 Task: Look for space in Kūmher, India from 5th June, 2023 to 16th June, 2023 for 2 adults in price range Rs.14000 to Rs.18000. Place can be entire place with 1  bedroom having 1 bed and 1 bathroom. Property type can be house, flat, guest house, hotel. Booking option can be shelf check-in. Required host language is English.
Action: Mouse moved to (429, 78)
Screenshot: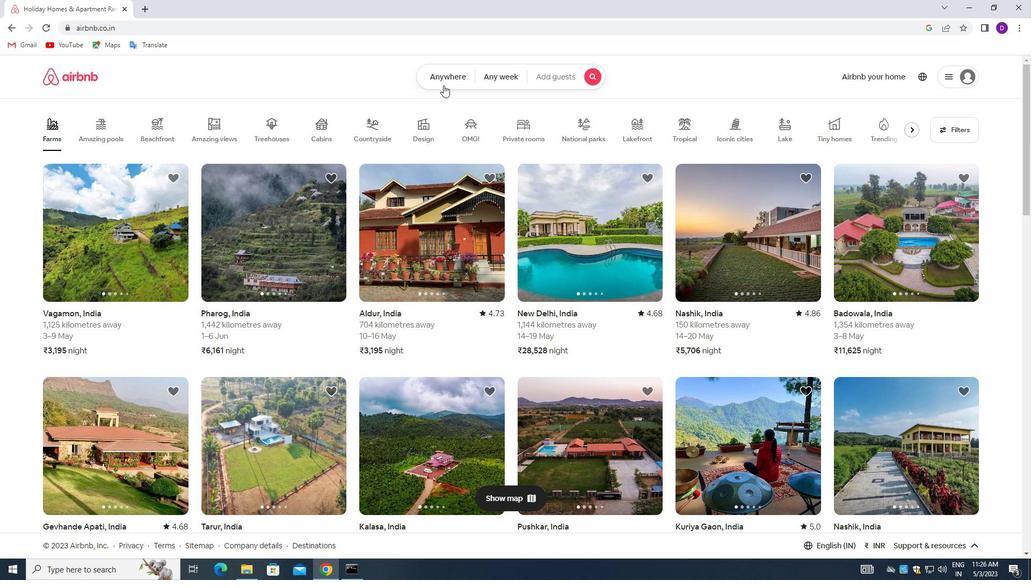 
Action: Mouse pressed left at (429, 78)
Screenshot: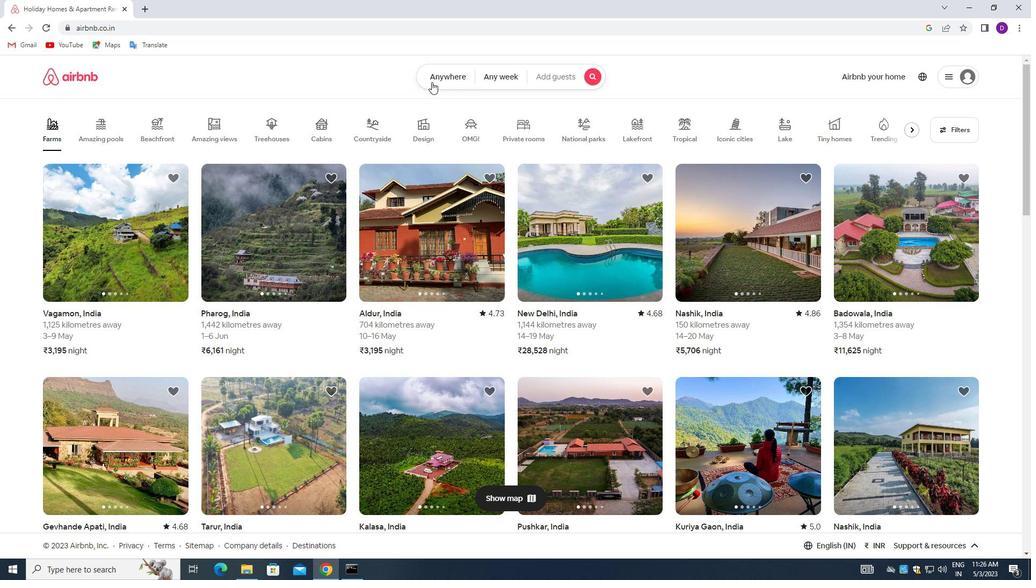 
Action: Mouse moved to (340, 121)
Screenshot: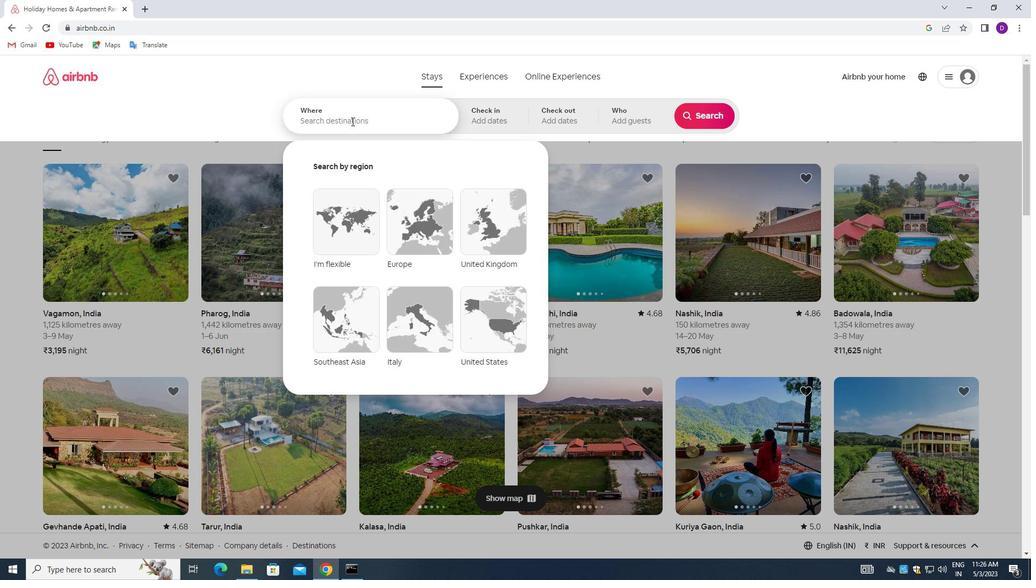 
Action: Mouse pressed left at (340, 121)
Screenshot: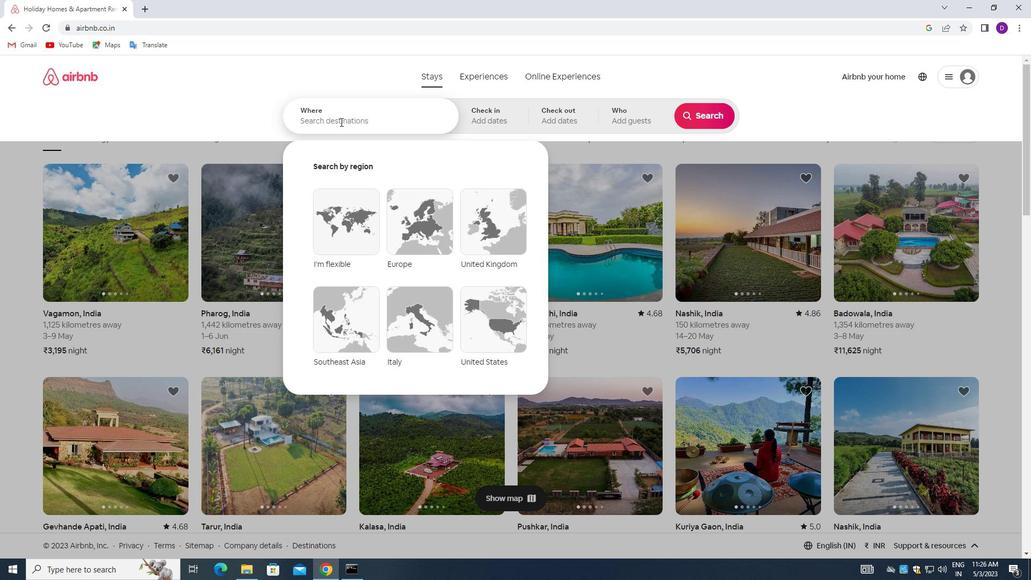
Action: Mouse moved to (263, 110)
Screenshot: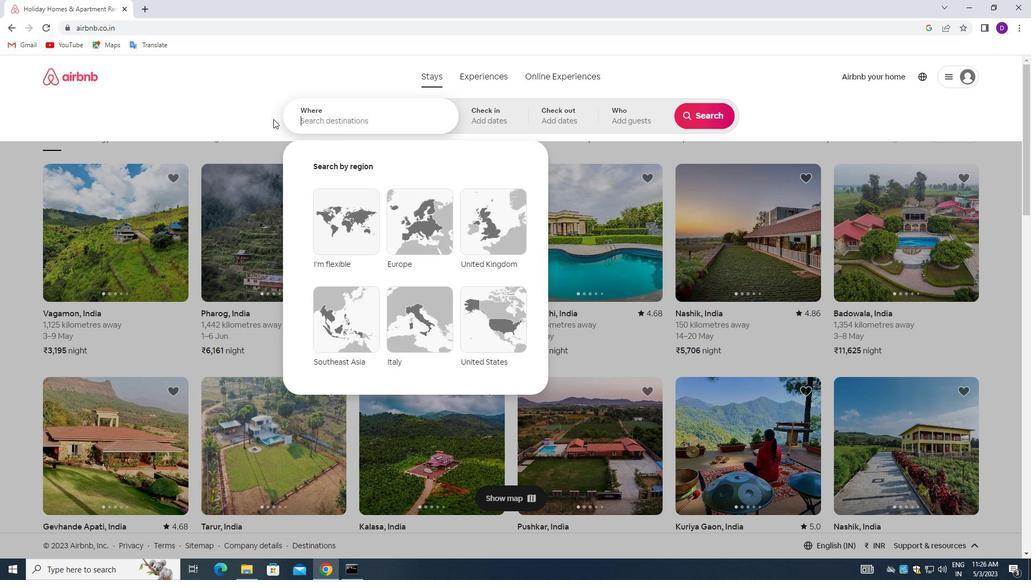 
Action: Key pressed <Key.shift>KUMG<Key.backspace>HER,<Key.space><Key.shift>INDIA<Key.enter>
Screenshot: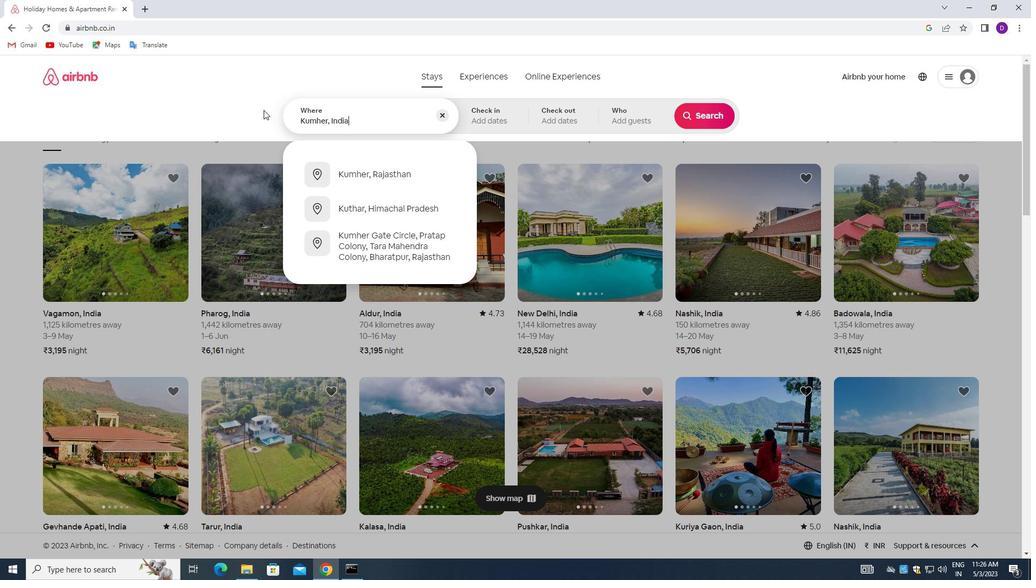 
Action: Mouse moved to (573, 275)
Screenshot: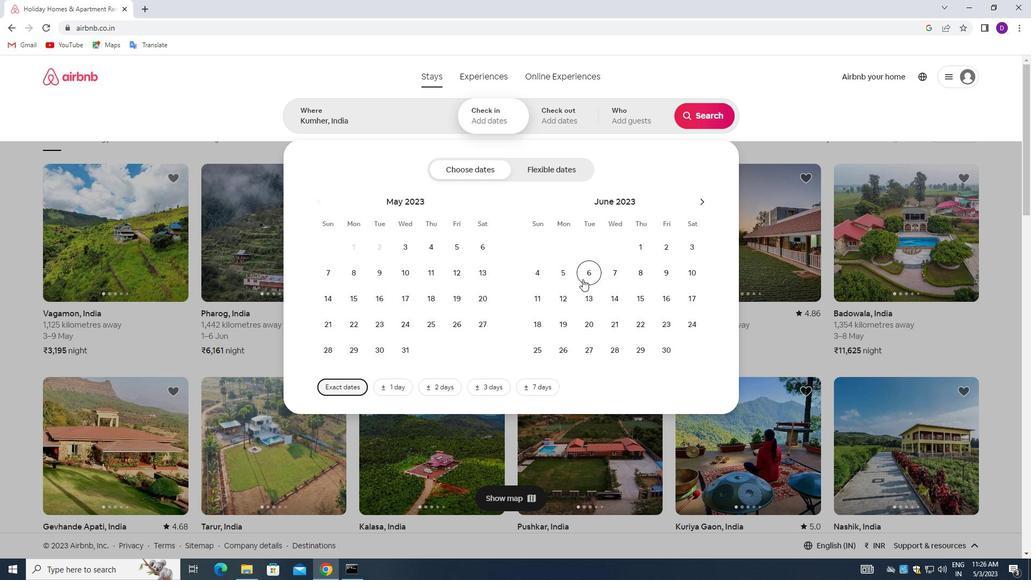 
Action: Mouse pressed left at (573, 275)
Screenshot: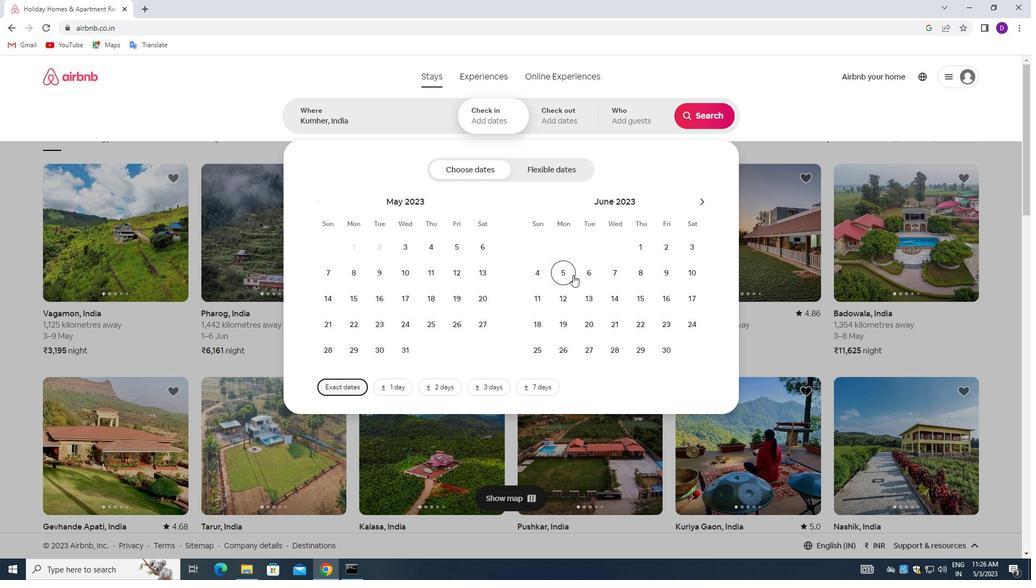 
Action: Mouse moved to (667, 298)
Screenshot: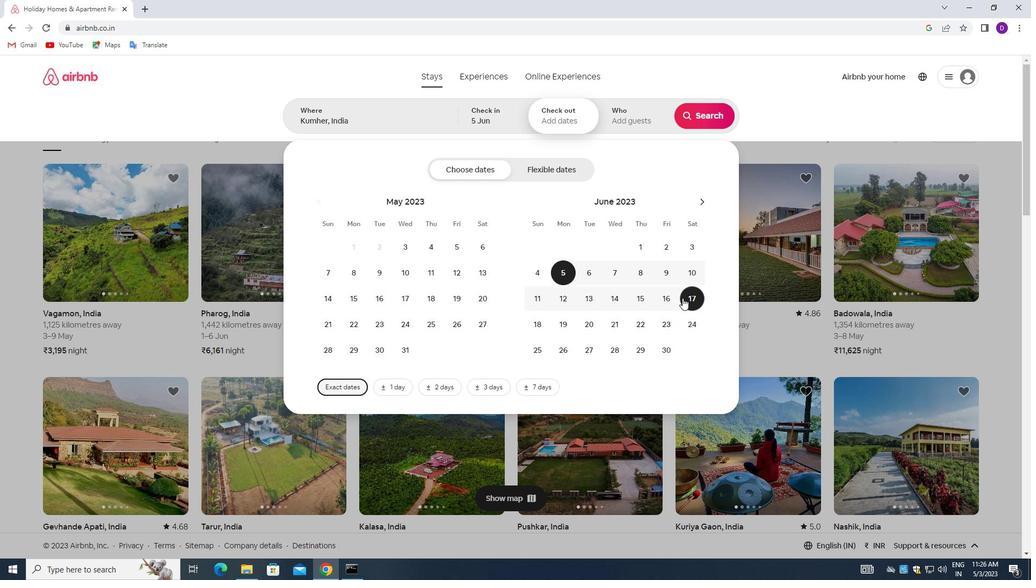 
Action: Mouse pressed left at (667, 298)
Screenshot: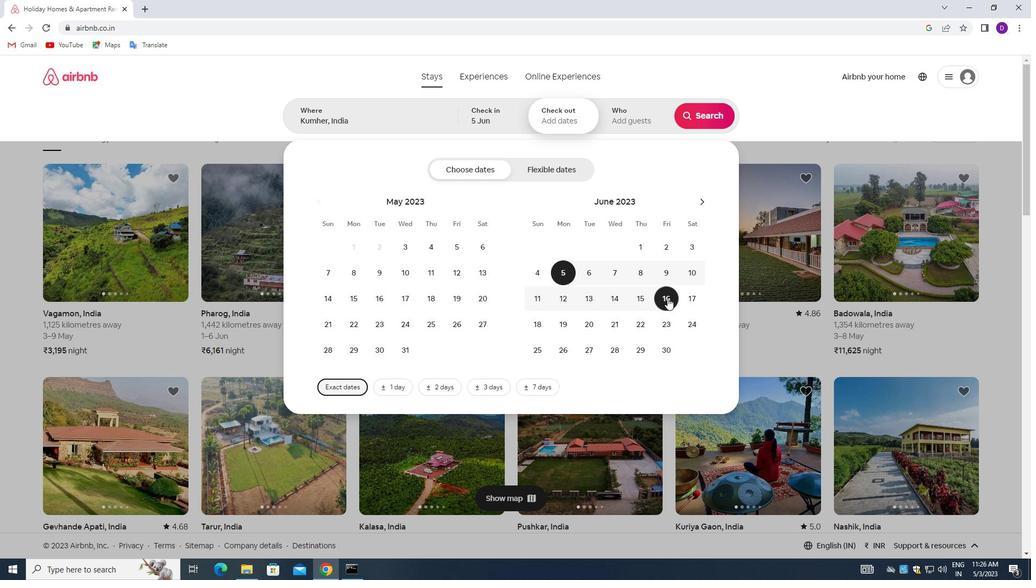 
Action: Mouse moved to (631, 118)
Screenshot: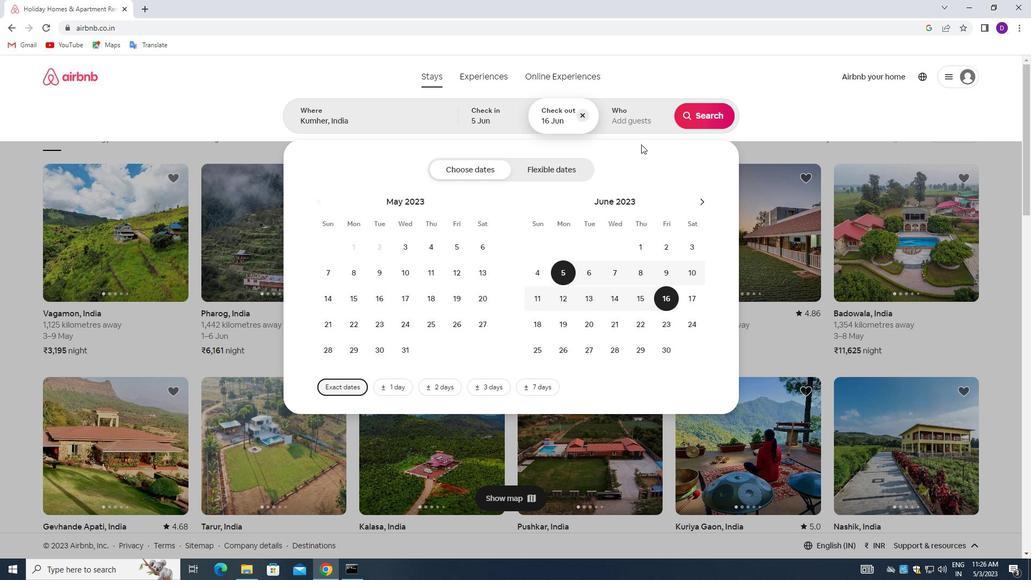 
Action: Mouse pressed left at (631, 118)
Screenshot: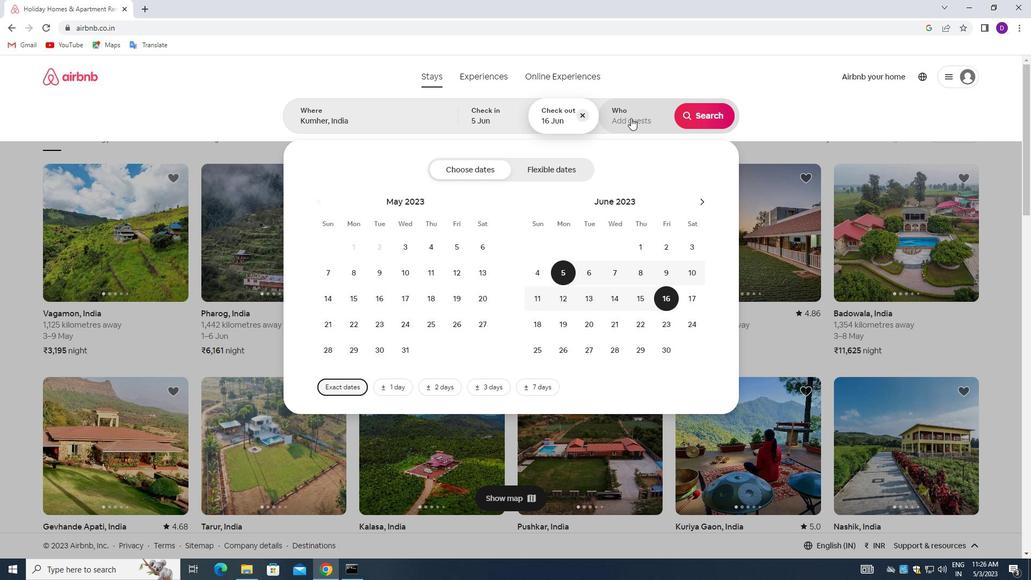 
Action: Mouse moved to (707, 176)
Screenshot: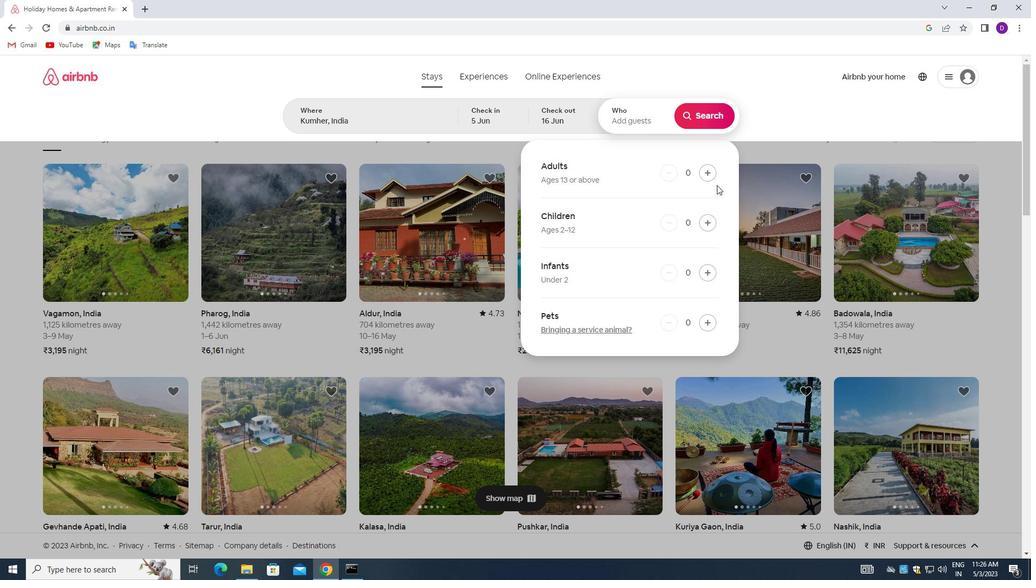 
Action: Mouse pressed left at (707, 176)
Screenshot: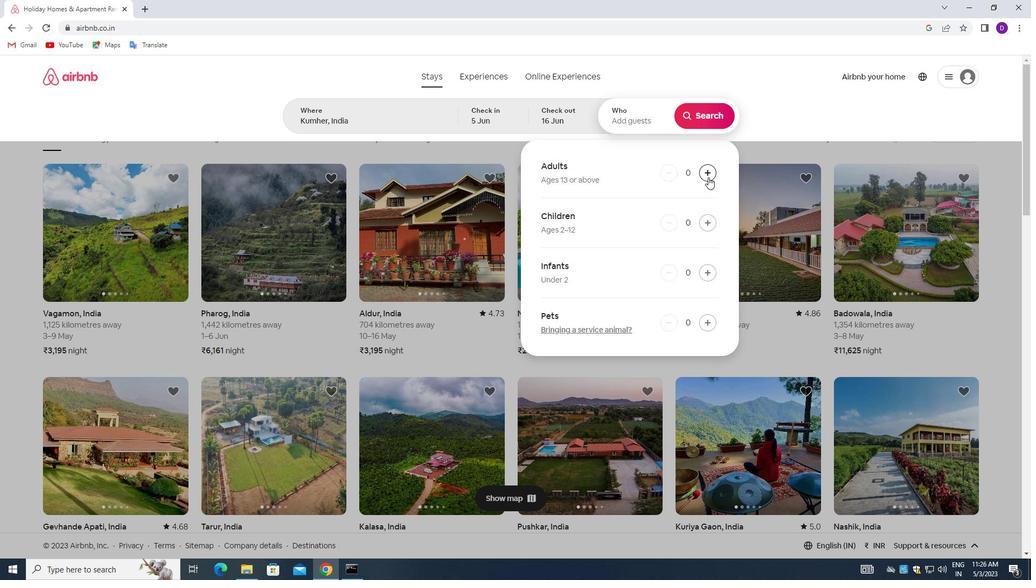 
Action: Mouse pressed left at (707, 176)
Screenshot: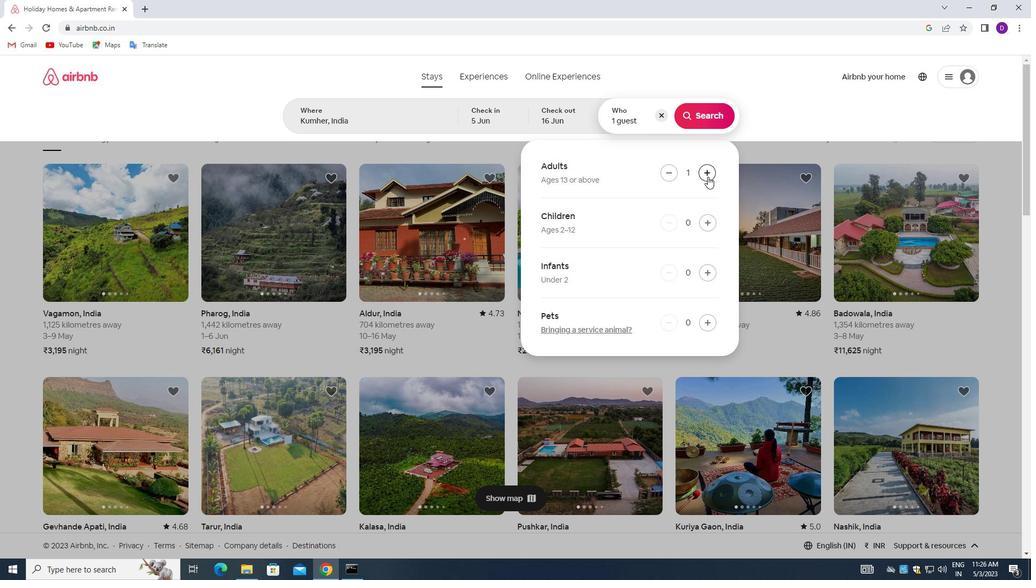 
Action: Mouse moved to (706, 114)
Screenshot: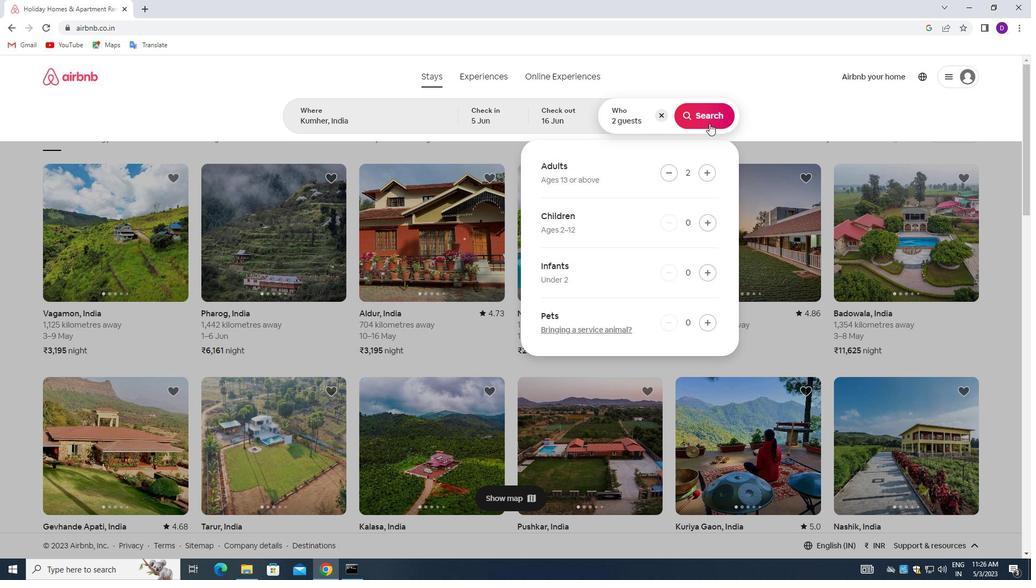 
Action: Mouse pressed left at (706, 114)
Screenshot: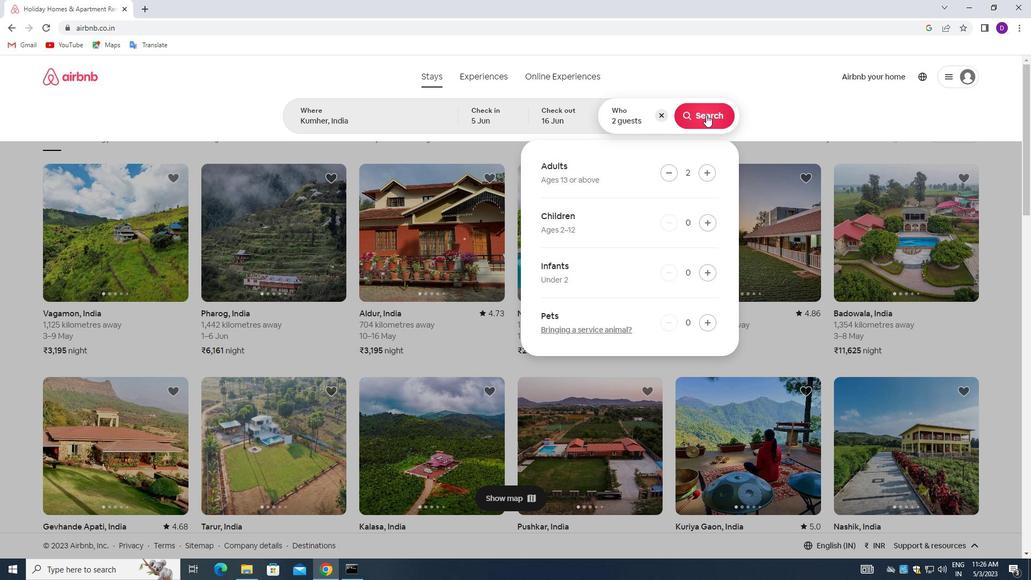 
Action: Mouse moved to (977, 119)
Screenshot: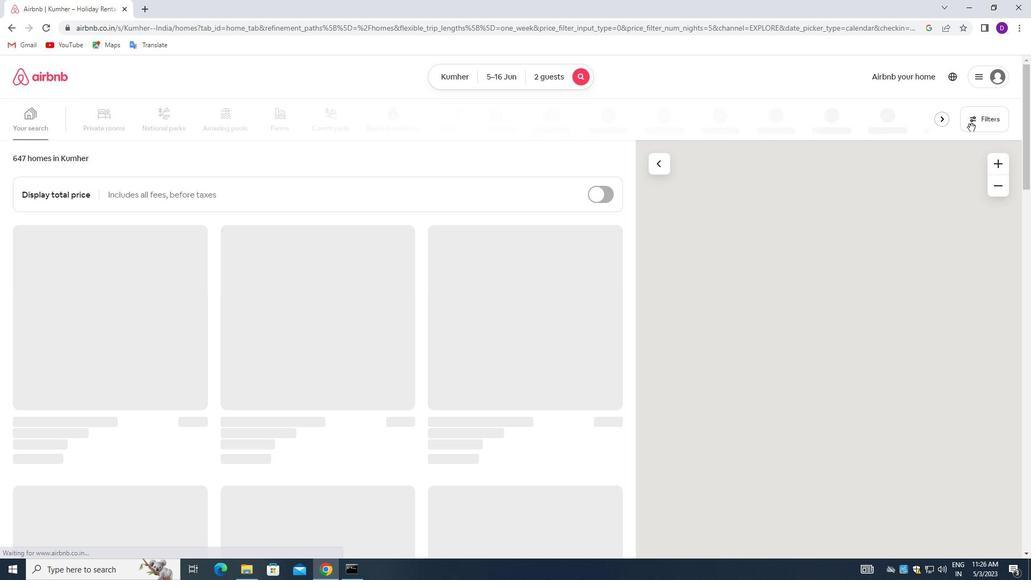 
Action: Mouse pressed left at (977, 119)
Screenshot: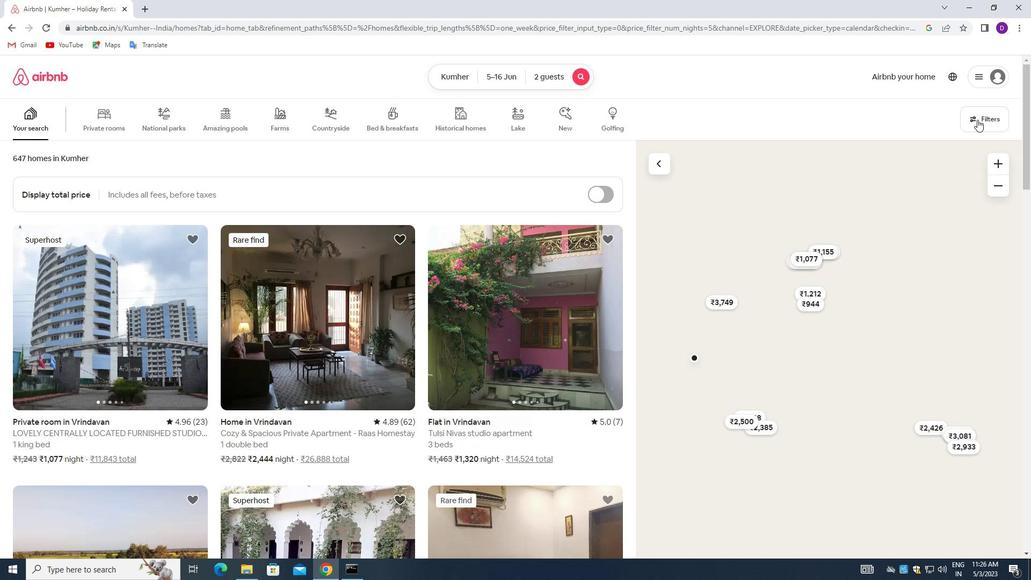 
Action: Mouse moved to (374, 256)
Screenshot: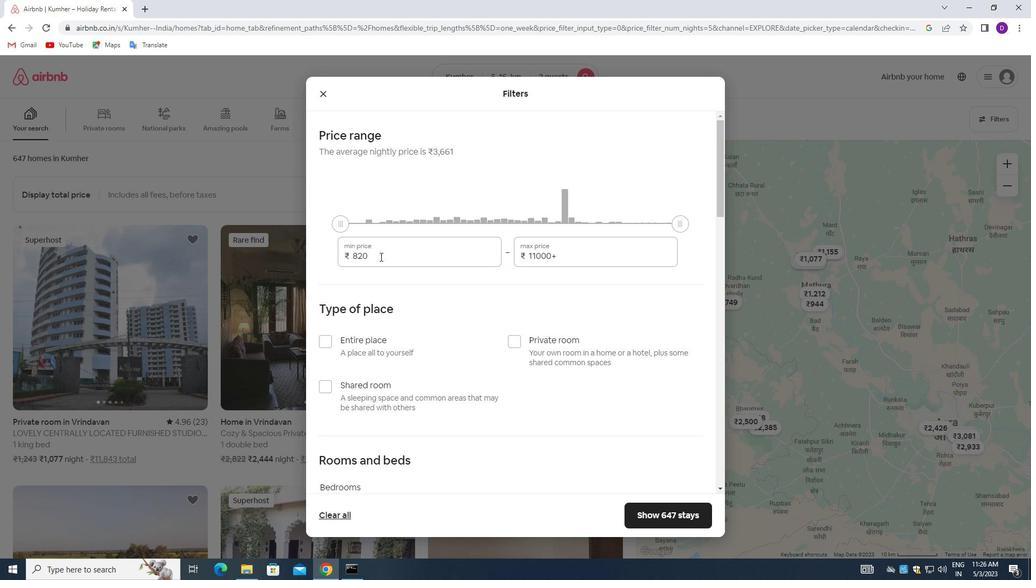 
Action: Mouse pressed left at (374, 256)
Screenshot: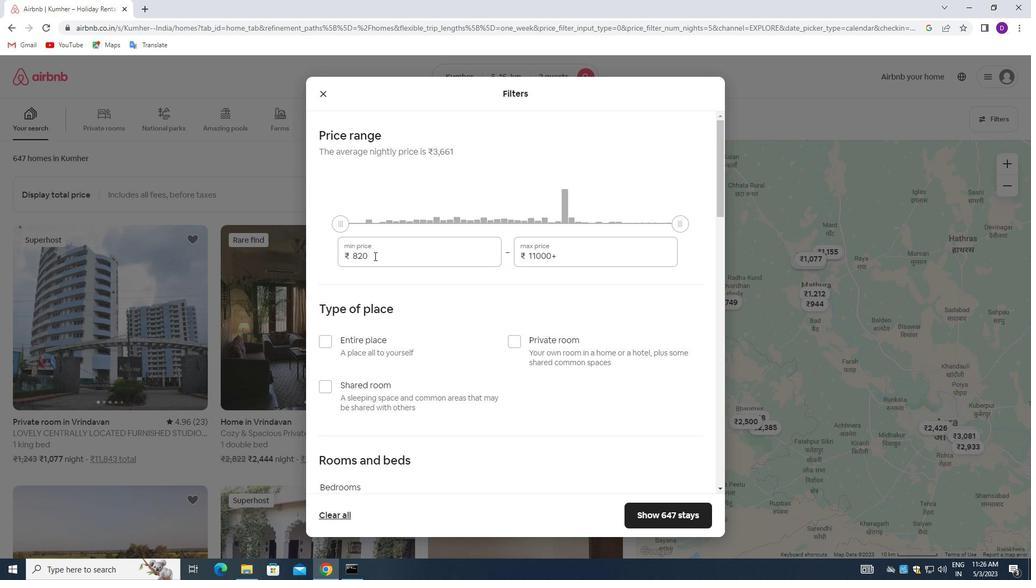 
Action: Mouse pressed left at (374, 256)
Screenshot: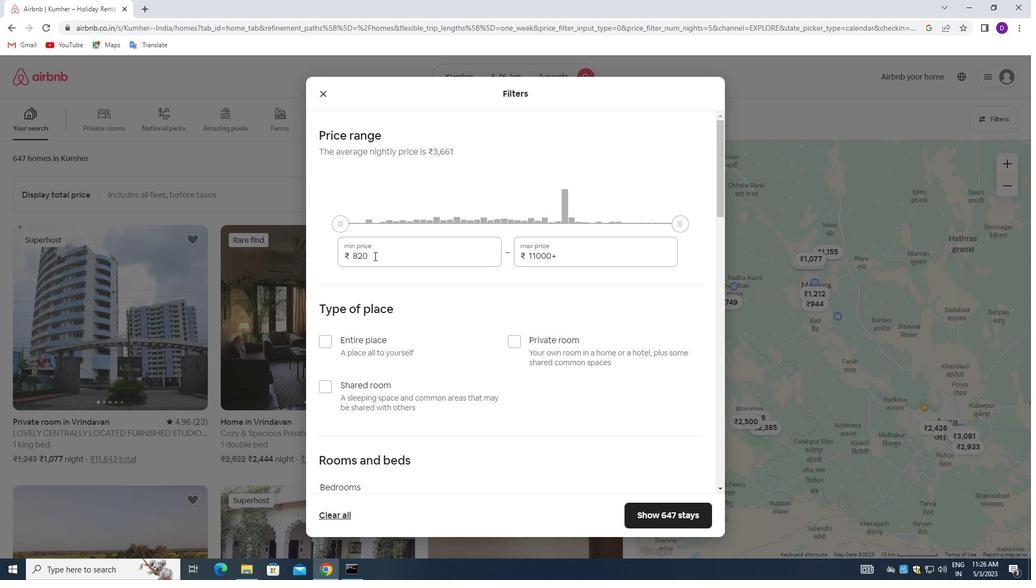 
Action: Key pressed 14000<Key.tab>18000
Screenshot: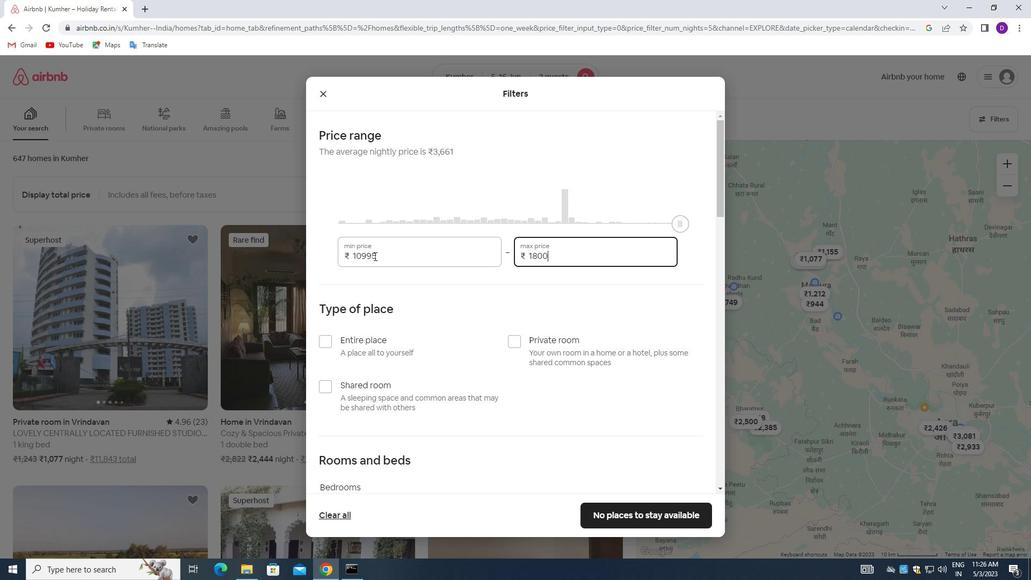 
Action: Mouse moved to (420, 280)
Screenshot: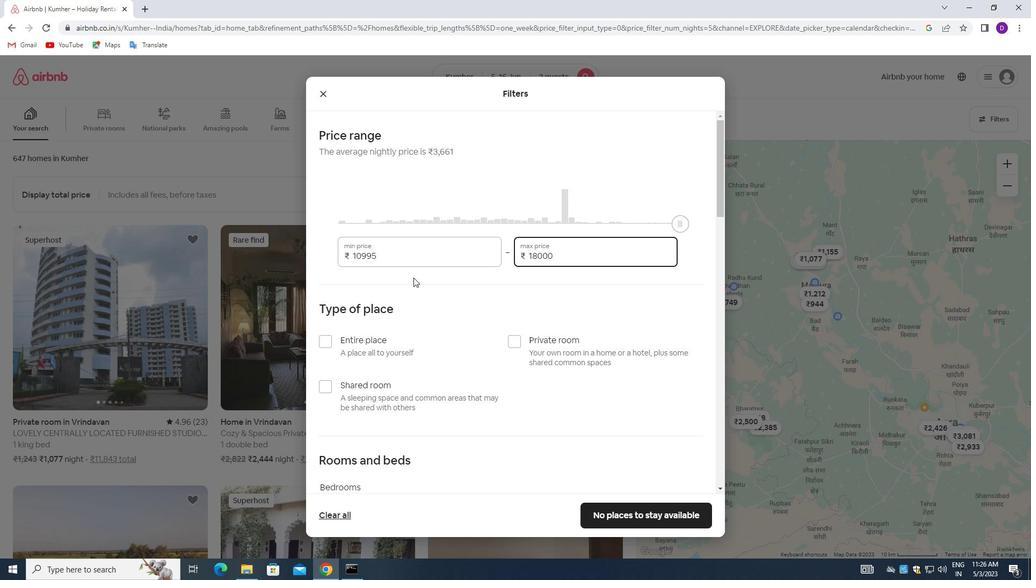 
Action: Mouse scrolled (420, 279) with delta (0, 0)
Screenshot: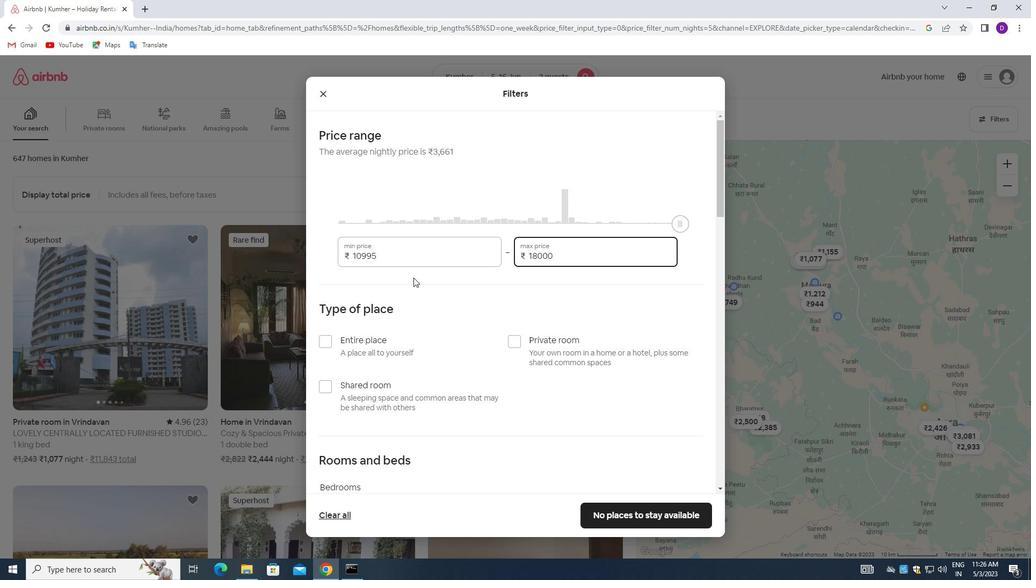 
Action: Mouse moved to (422, 282)
Screenshot: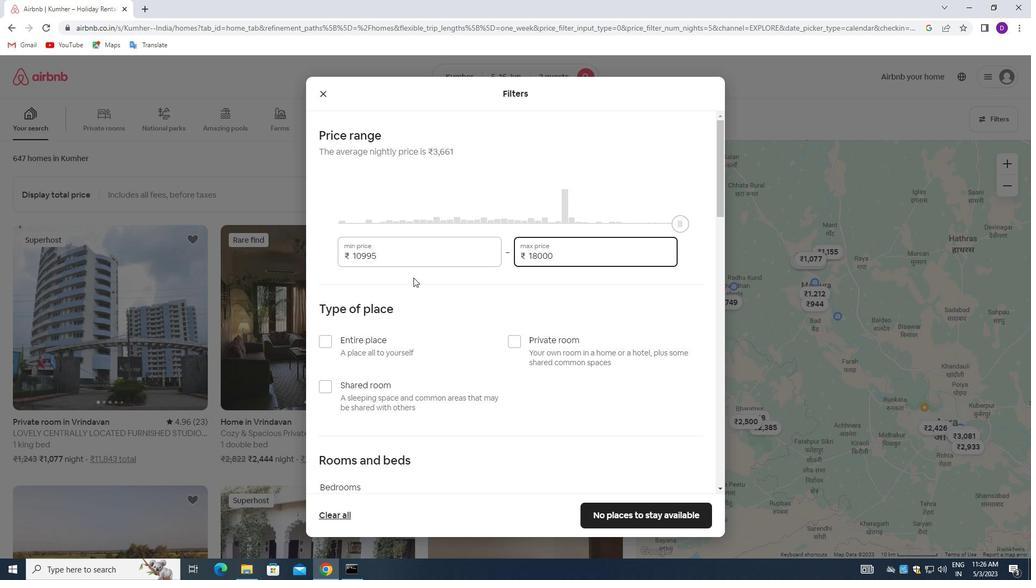 
Action: Mouse scrolled (422, 282) with delta (0, 0)
Screenshot: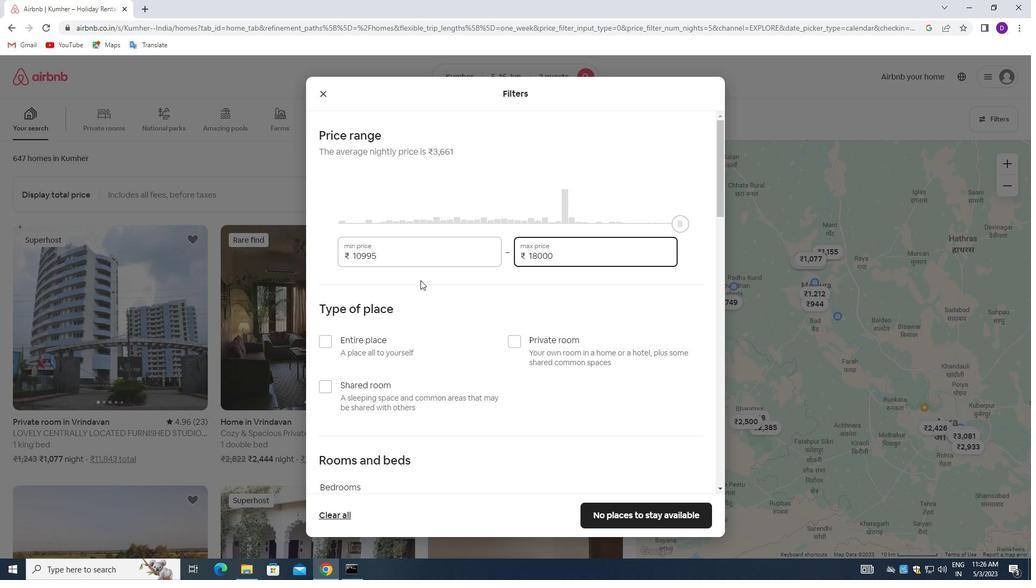 
Action: Mouse moved to (330, 240)
Screenshot: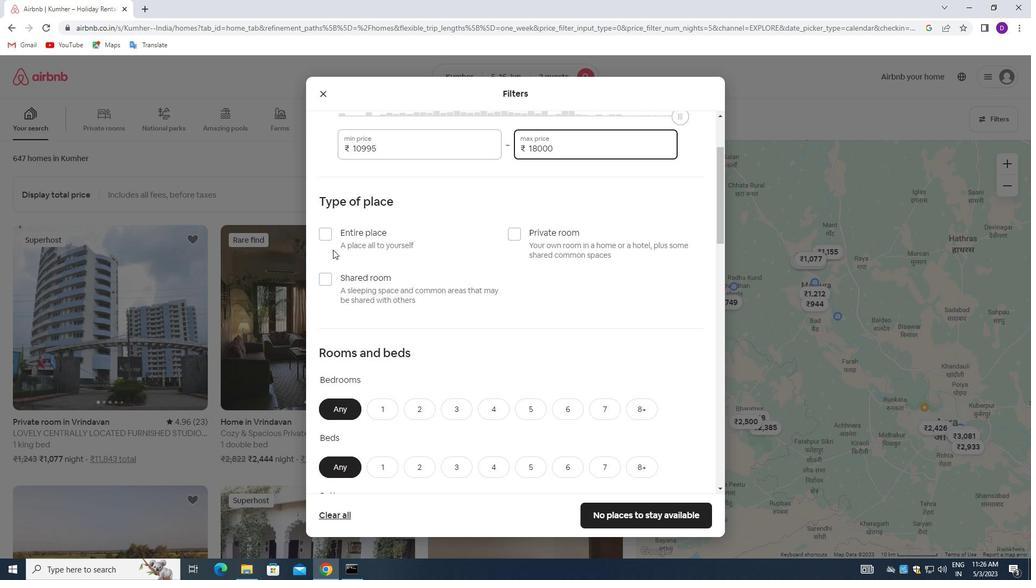 
Action: Mouse pressed left at (330, 240)
Screenshot: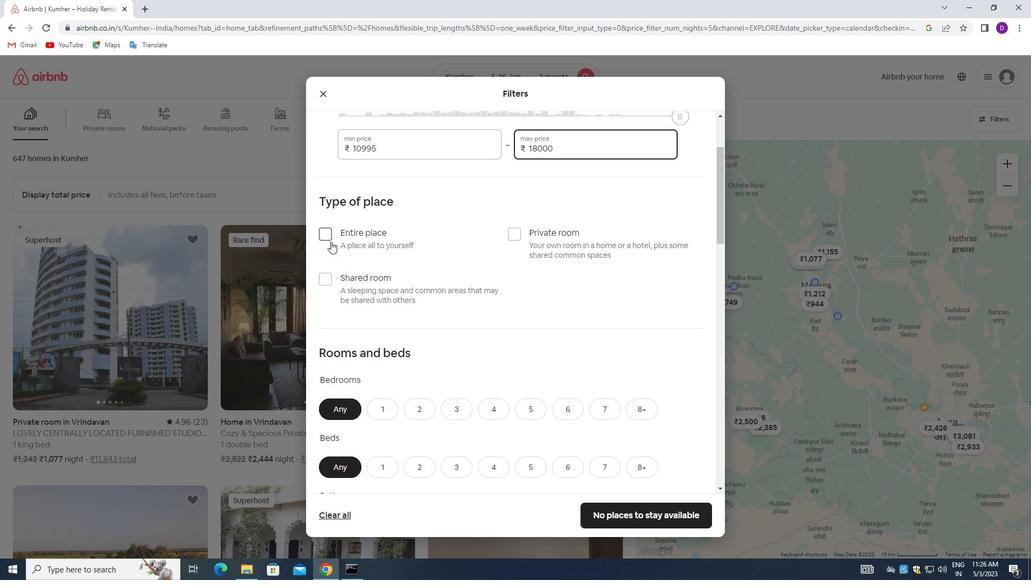 
Action: Mouse moved to (426, 270)
Screenshot: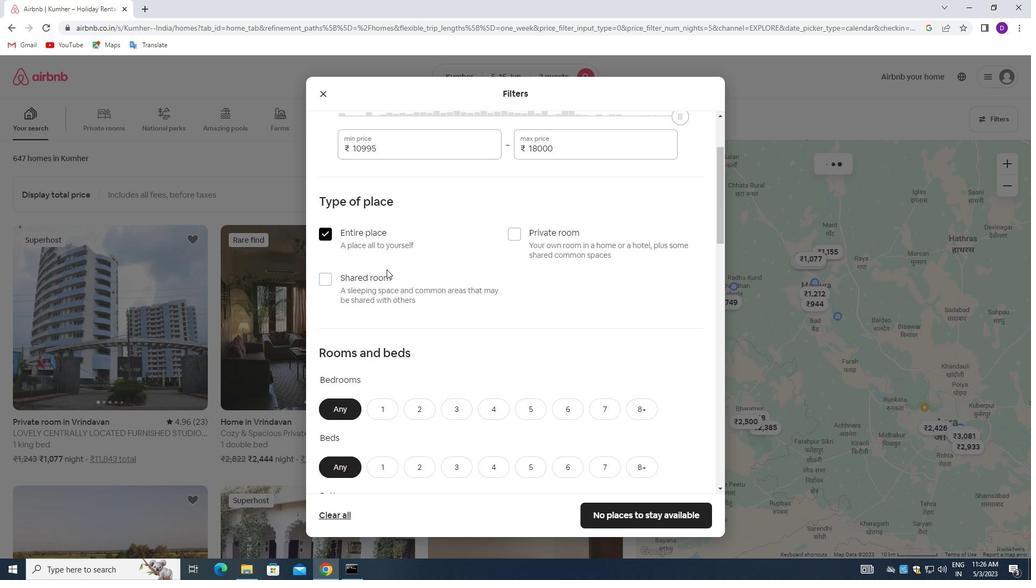 
Action: Mouse scrolled (426, 269) with delta (0, 0)
Screenshot: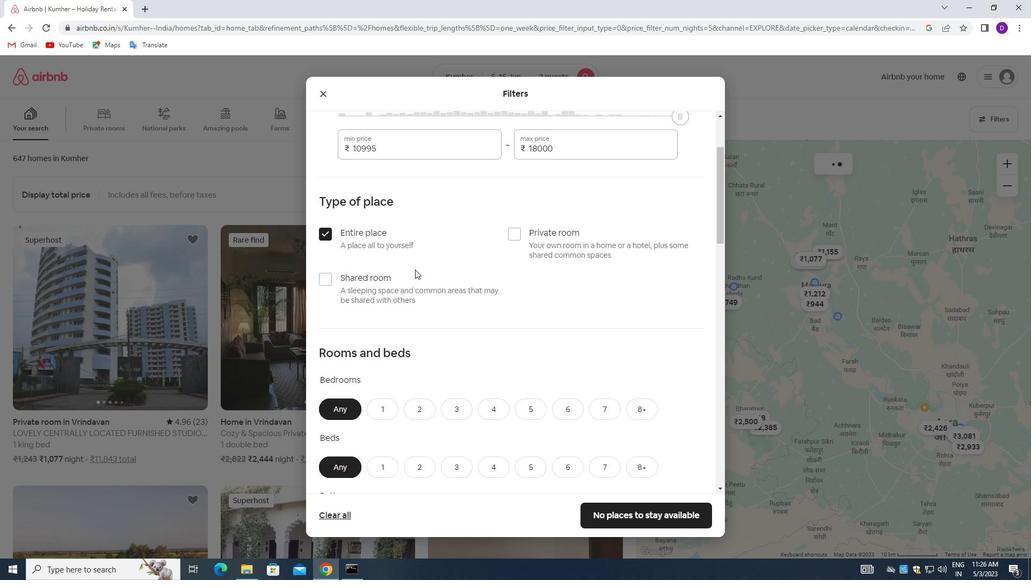 
Action: Mouse moved to (427, 270)
Screenshot: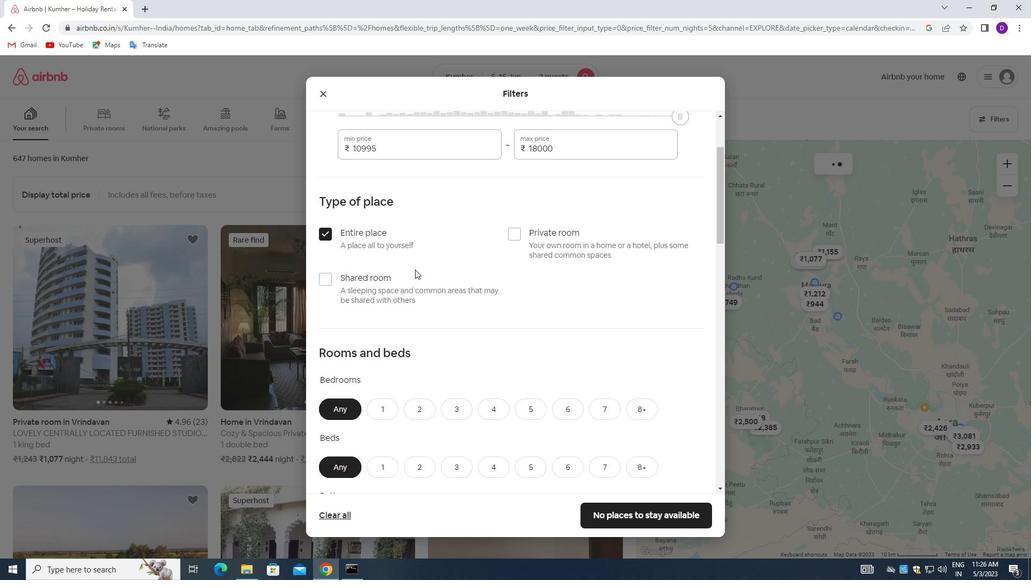 
Action: Mouse scrolled (427, 270) with delta (0, 0)
Screenshot: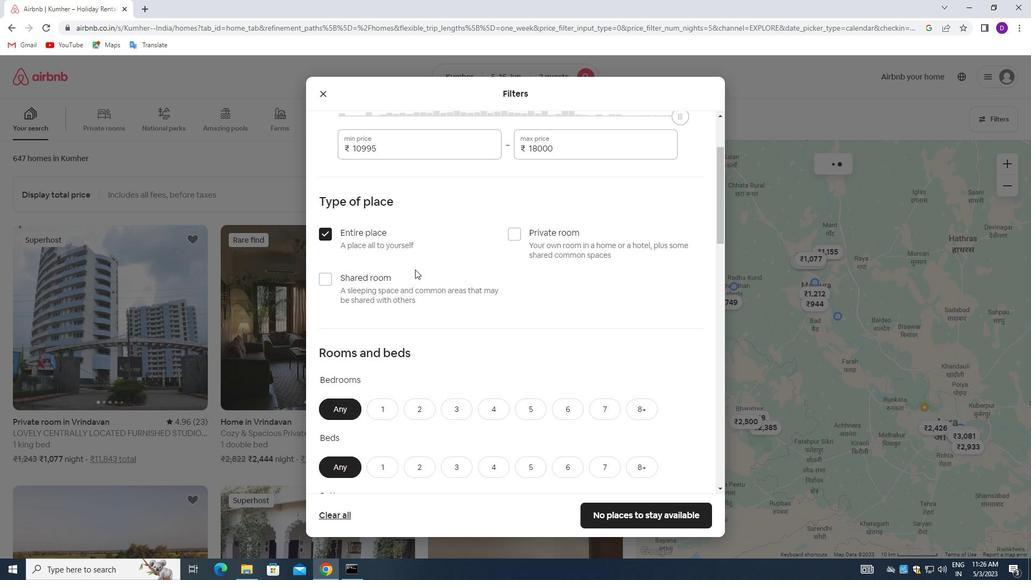 
Action: Mouse scrolled (427, 270) with delta (0, 0)
Screenshot: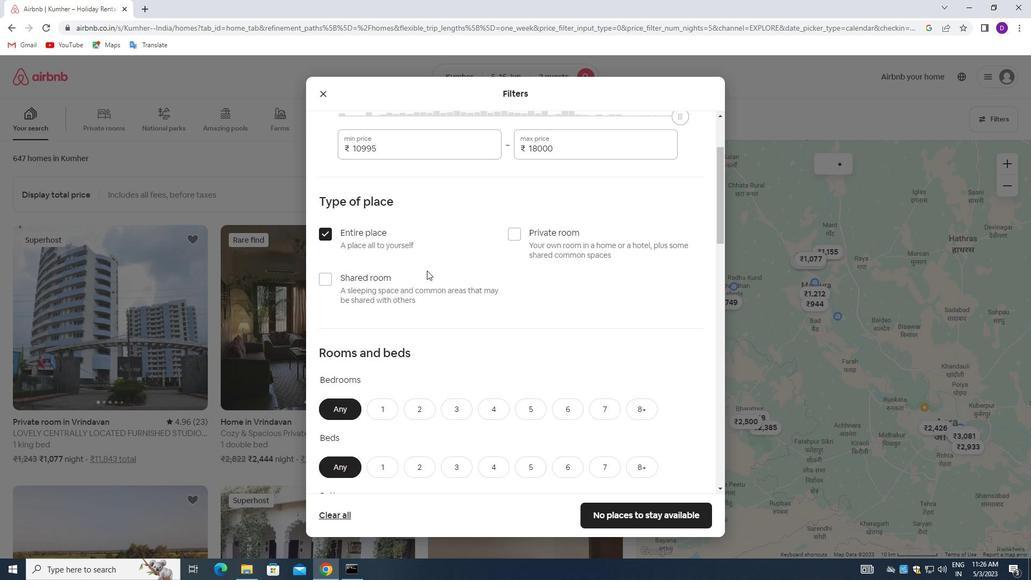 
Action: Mouse moved to (376, 254)
Screenshot: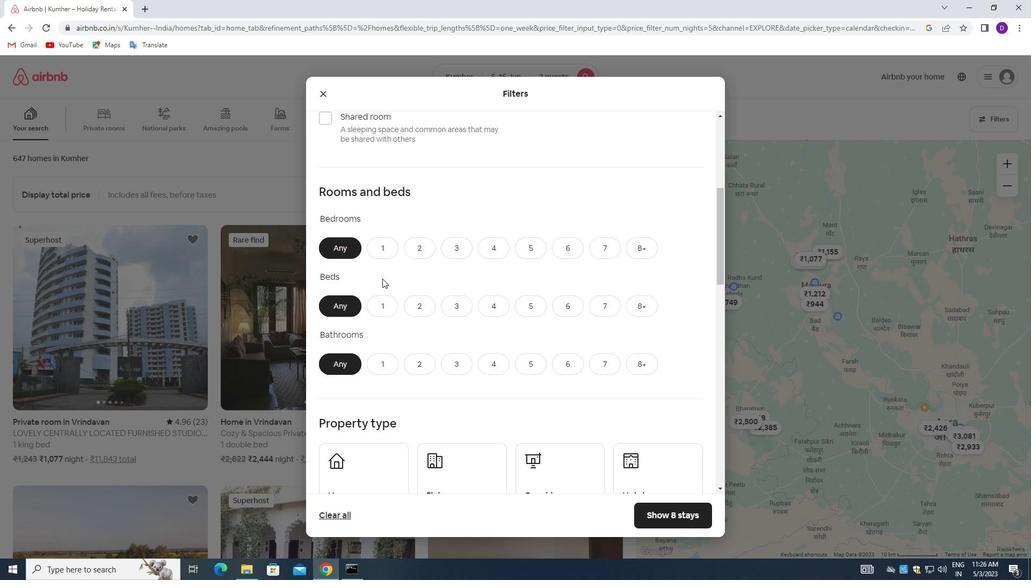 
Action: Mouse pressed left at (376, 254)
Screenshot: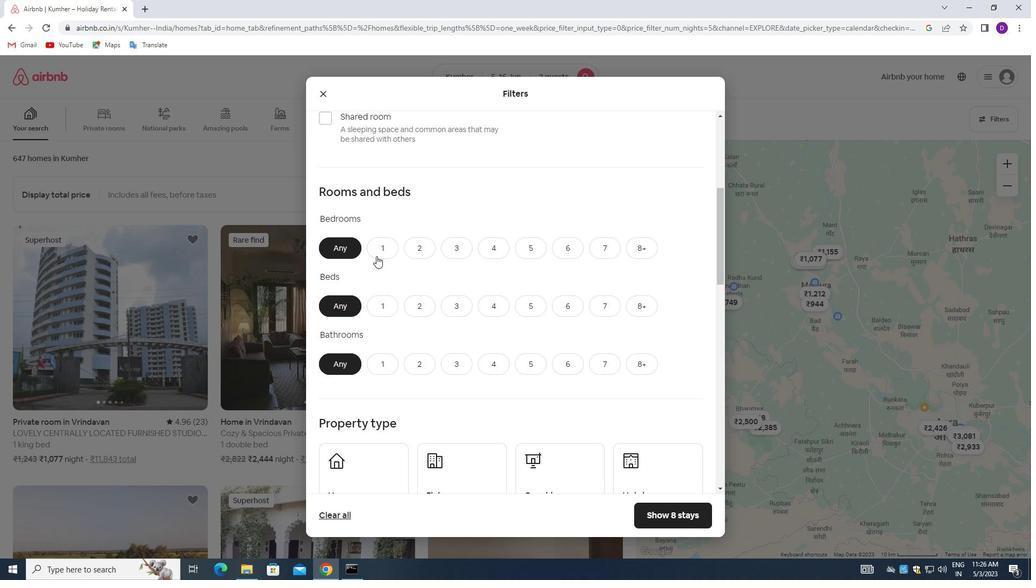
Action: Mouse moved to (385, 309)
Screenshot: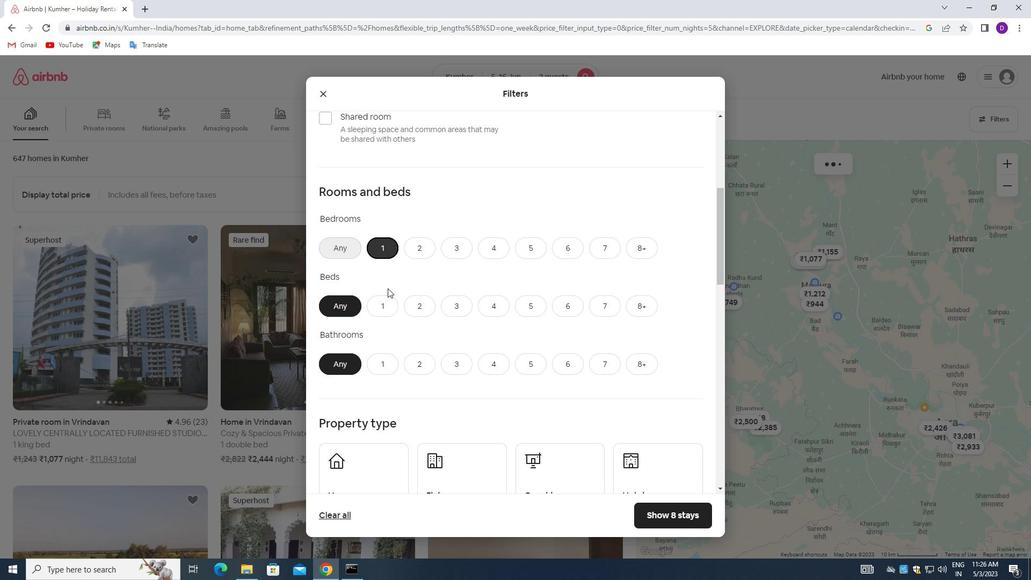 
Action: Mouse pressed left at (385, 309)
Screenshot: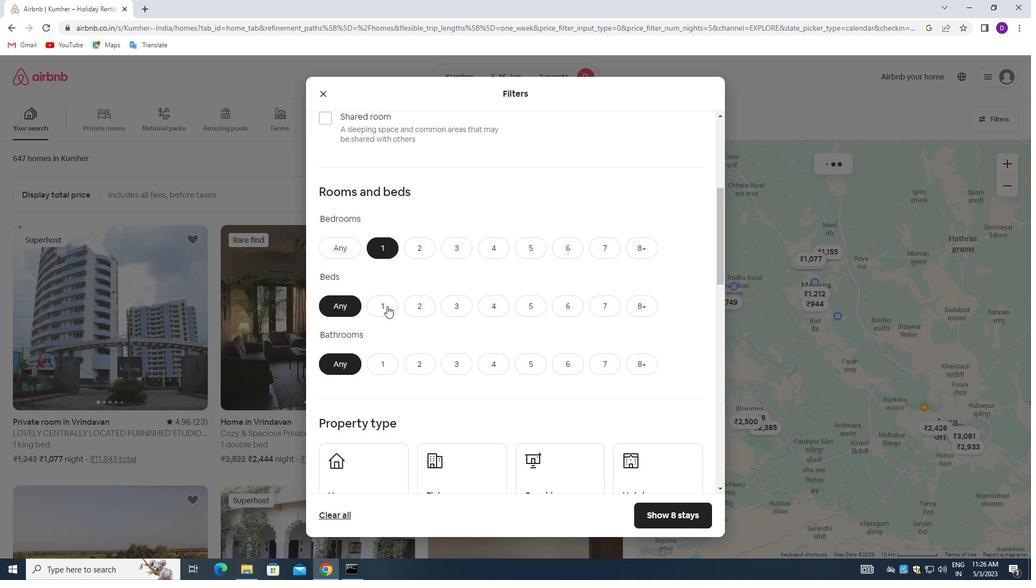 
Action: Mouse moved to (382, 362)
Screenshot: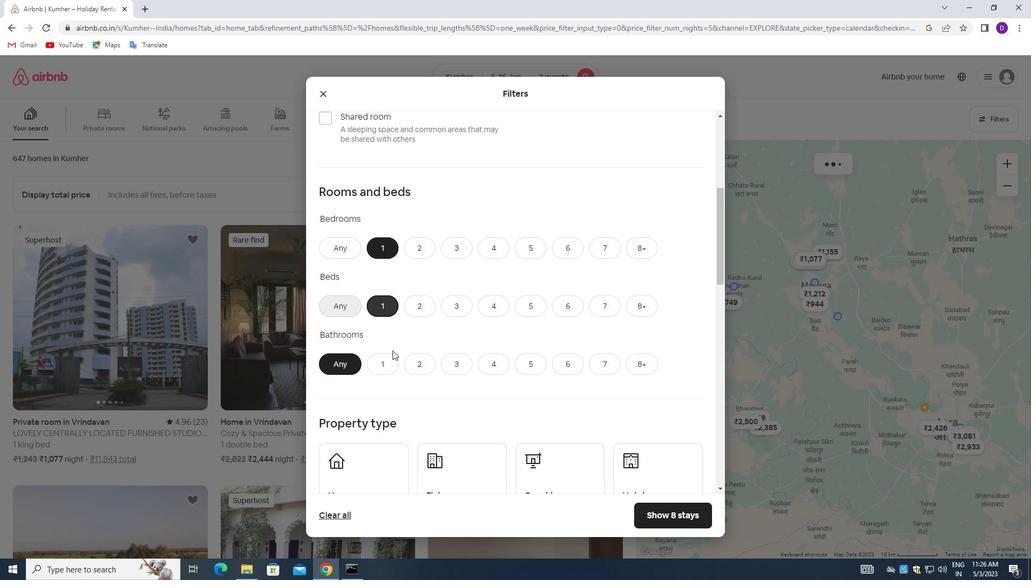 
Action: Mouse pressed left at (382, 362)
Screenshot: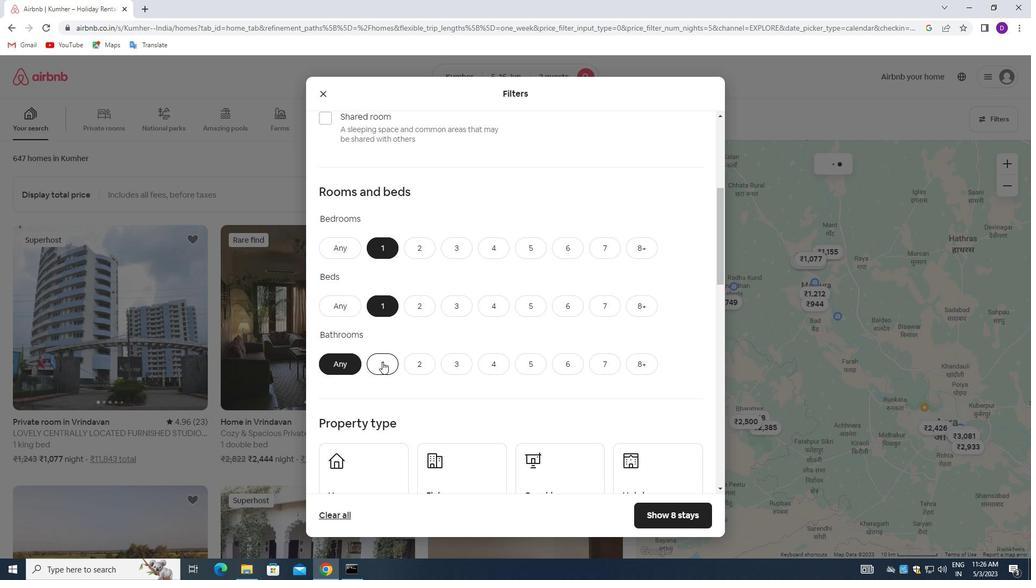 
Action: Mouse moved to (475, 270)
Screenshot: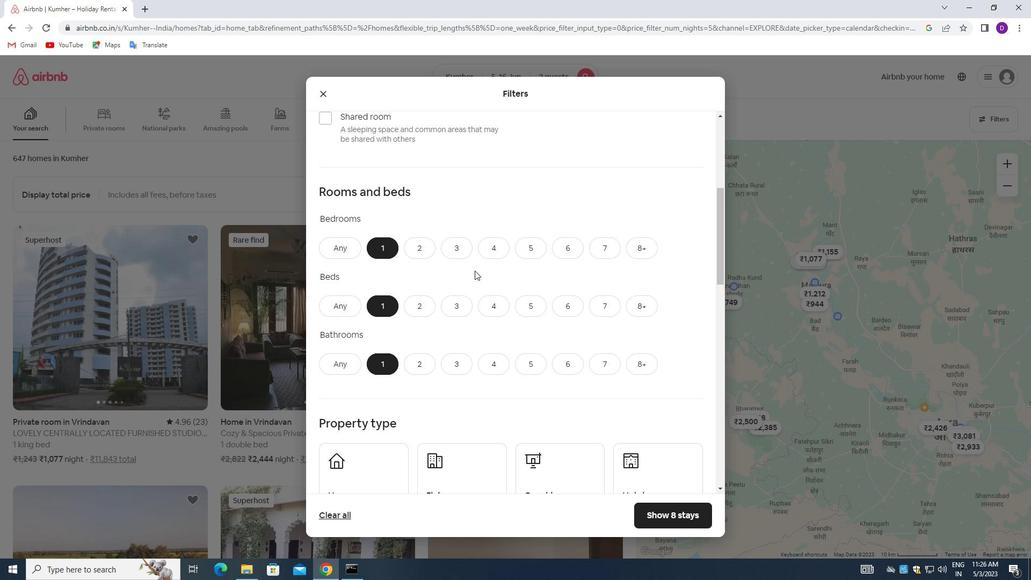 
Action: Mouse scrolled (475, 270) with delta (0, 0)
Screenshot: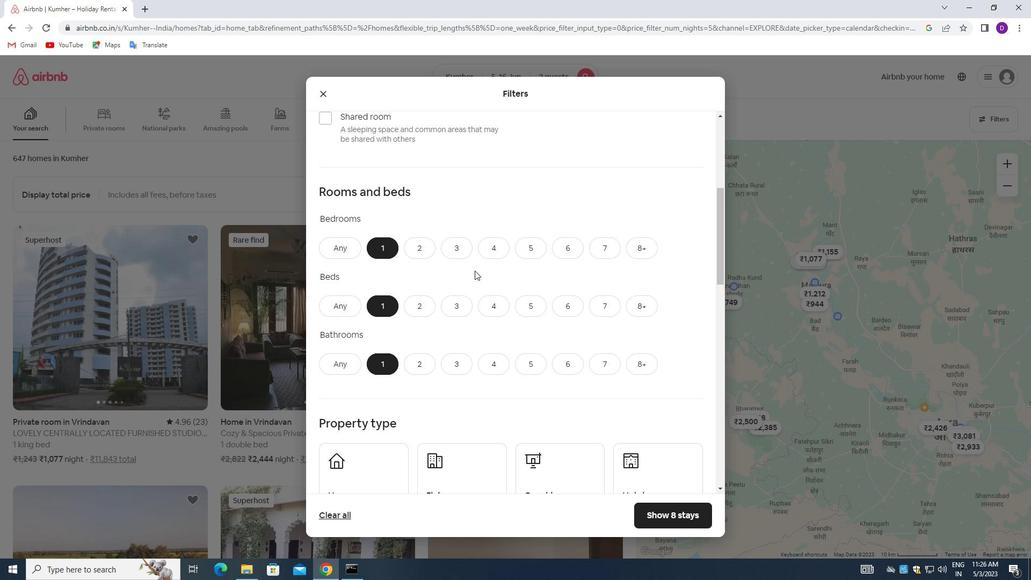 
Action: Mouse moved to (475, 271)
Screenshot: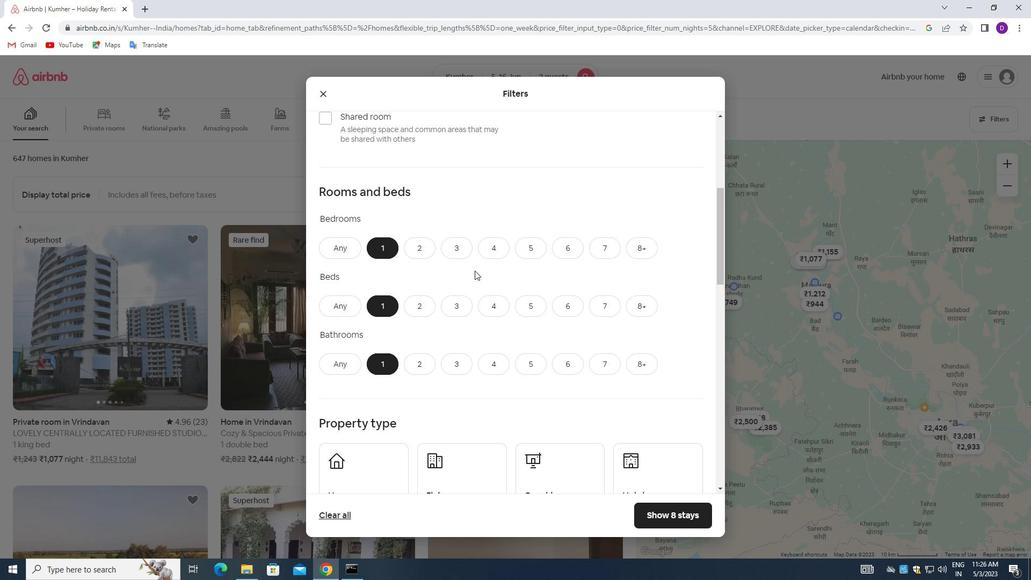 
Action: Mouse scrolled (475, 270) with delta (0, 0)
Screenshot: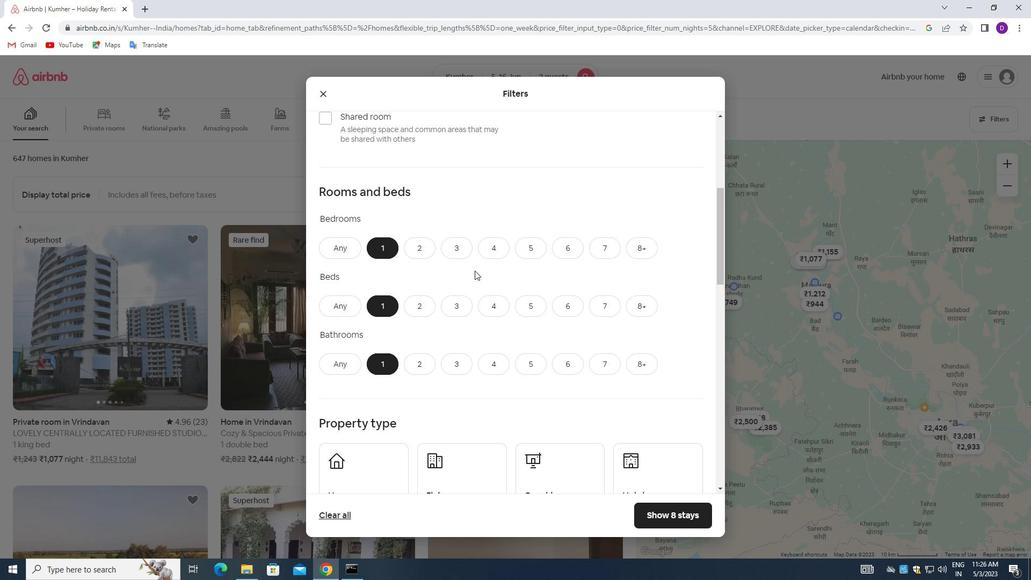 
Action: Mouse moved to (475, 271)
Screenshot: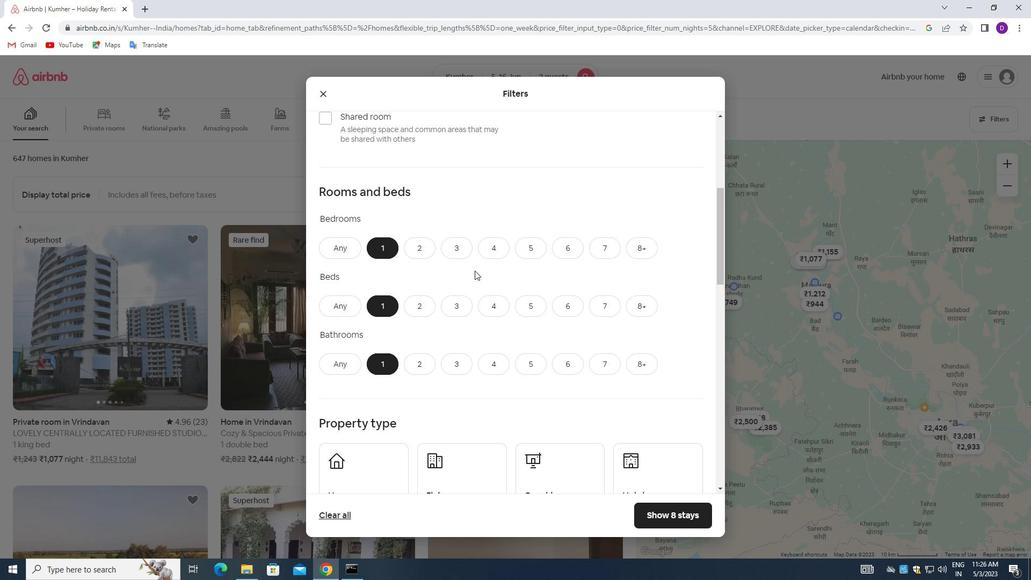 
Action: Mouse scrolled (475, 270) with delta (0, 0)
Screenshot: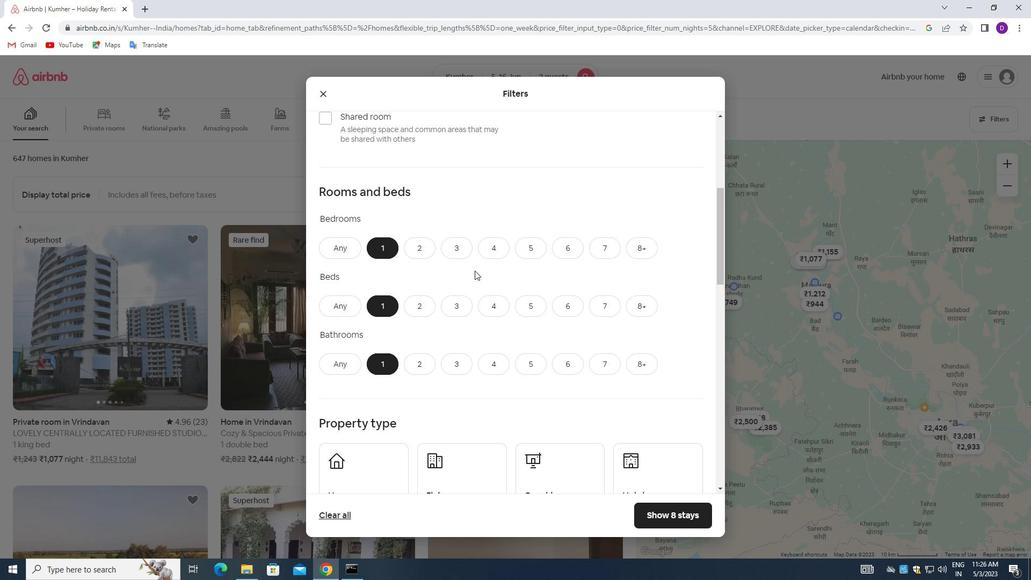 
Action: Mouse moved to (475, 272)
Screenshot: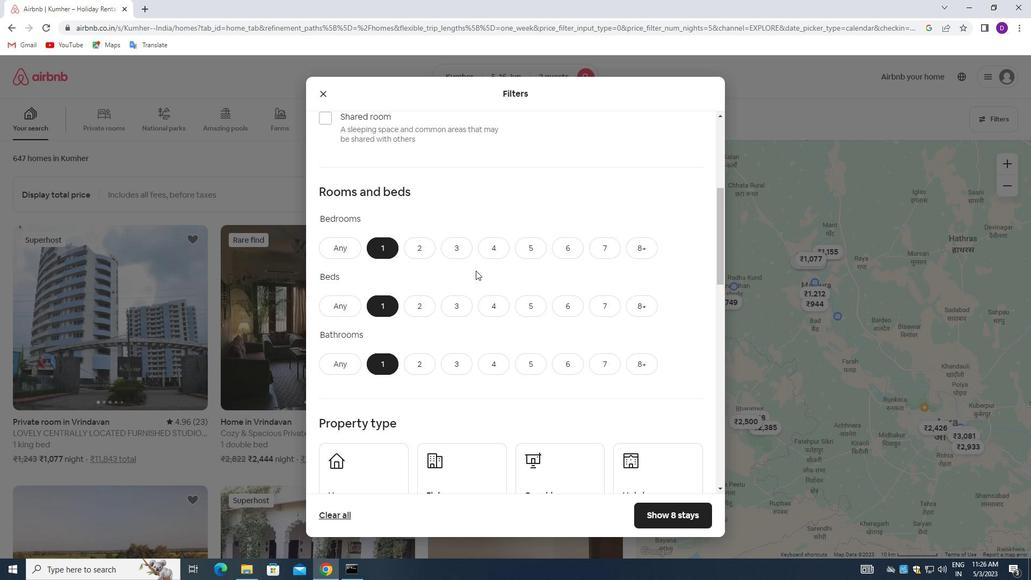
Action: Mouse scrolled (475, 272) with delta (0, 0)
Screenshot: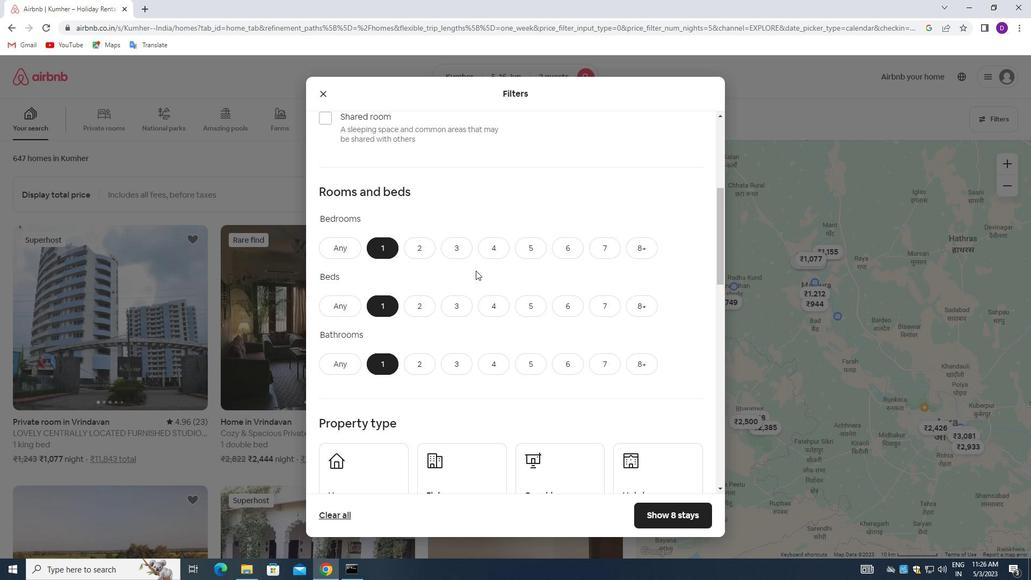 
Action: Mouse moved to (376, 266)
Screenshot: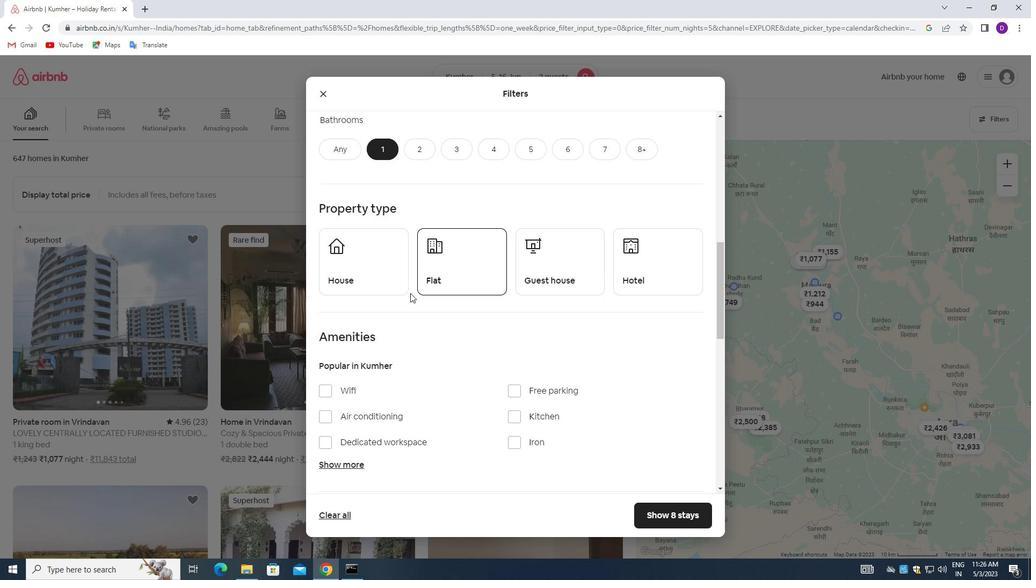 
Action: Mouse pressed left at (376, 266)
Screenshot: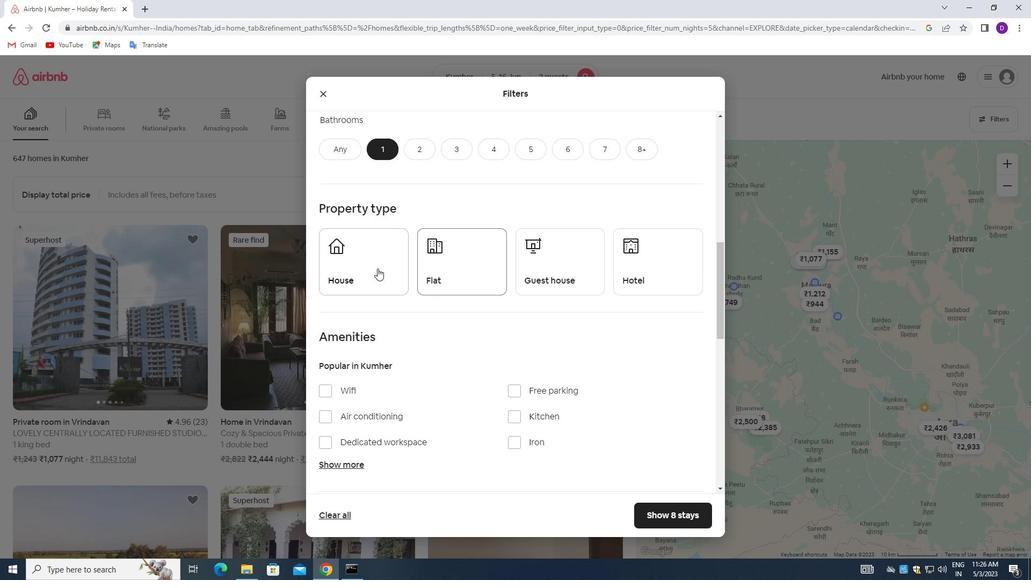 
Action: Mouse moved to (451, 265)
Screenshot: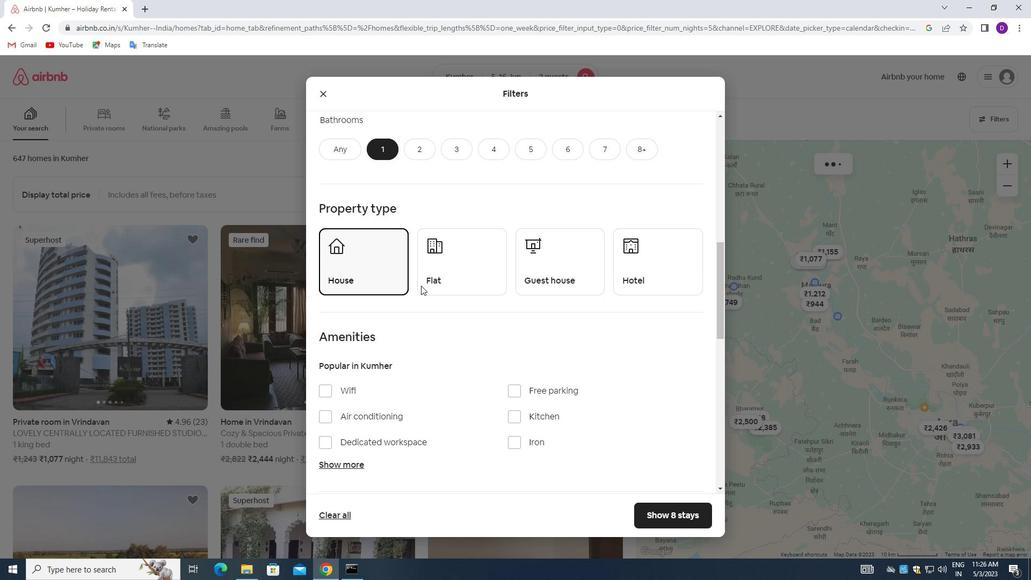 
Action: Mouse pressed left at (451, 265)
Screenshot: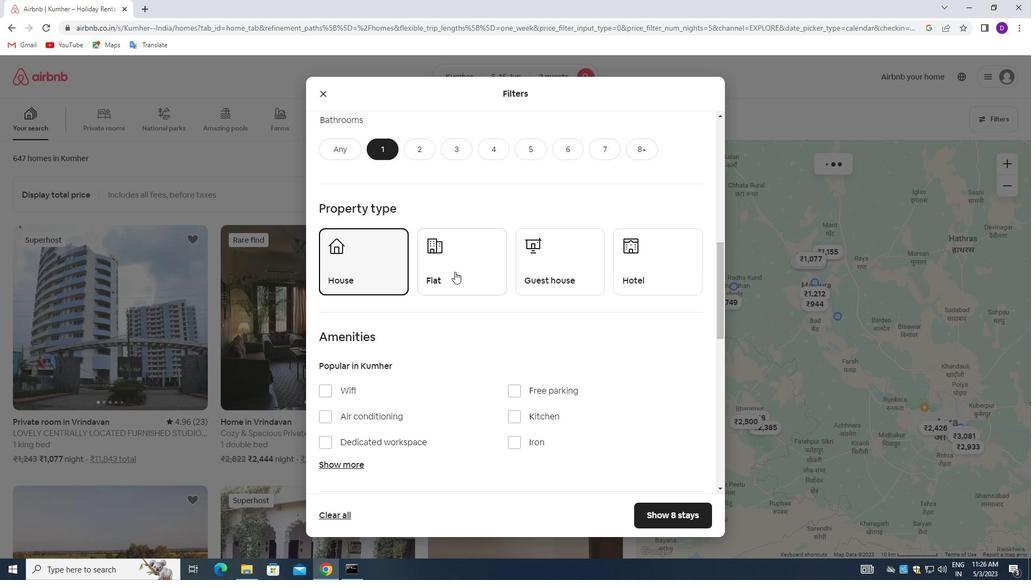 
Action: Mouse moved to (547, 269)
Screenshot: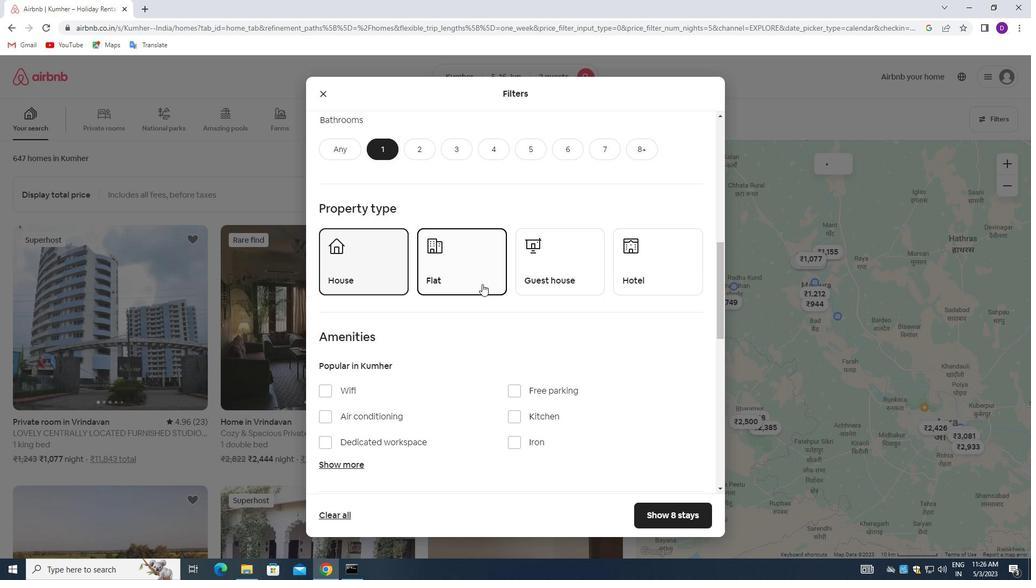 
Action: Mouse pressed left at (547, 269)
Screenshot: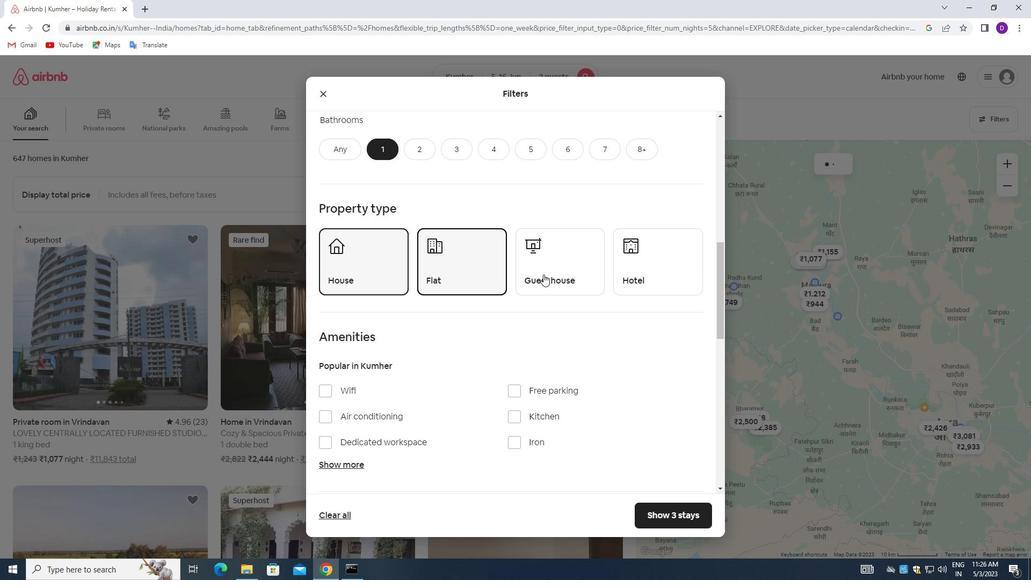 
Action: Mouse moved to (633, 269)
Screenshot: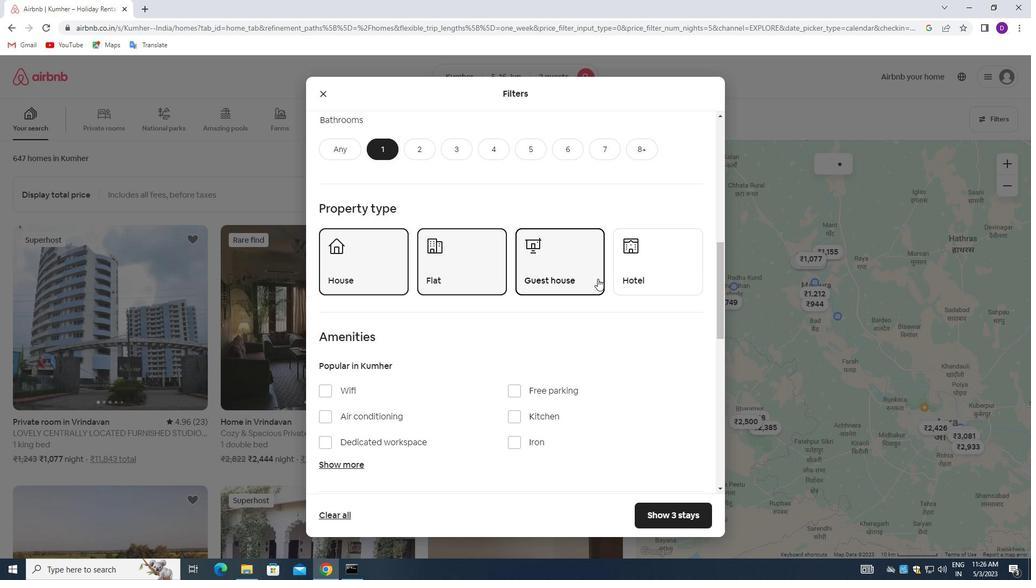 
Action: Mouse pressed left at (633, 269)
Screenshot: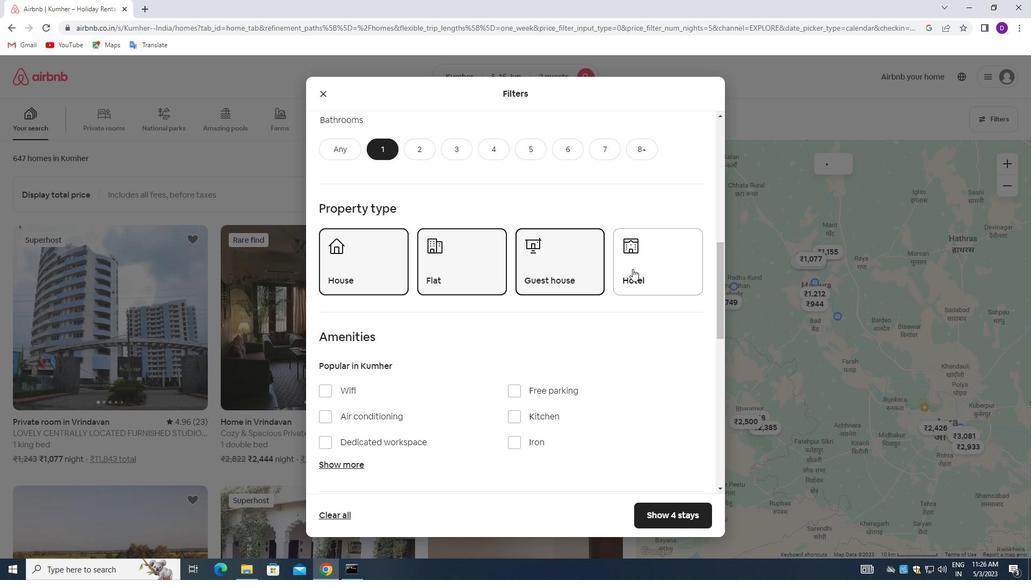
Action: Mouse moved to (459, 287)
Screenshot: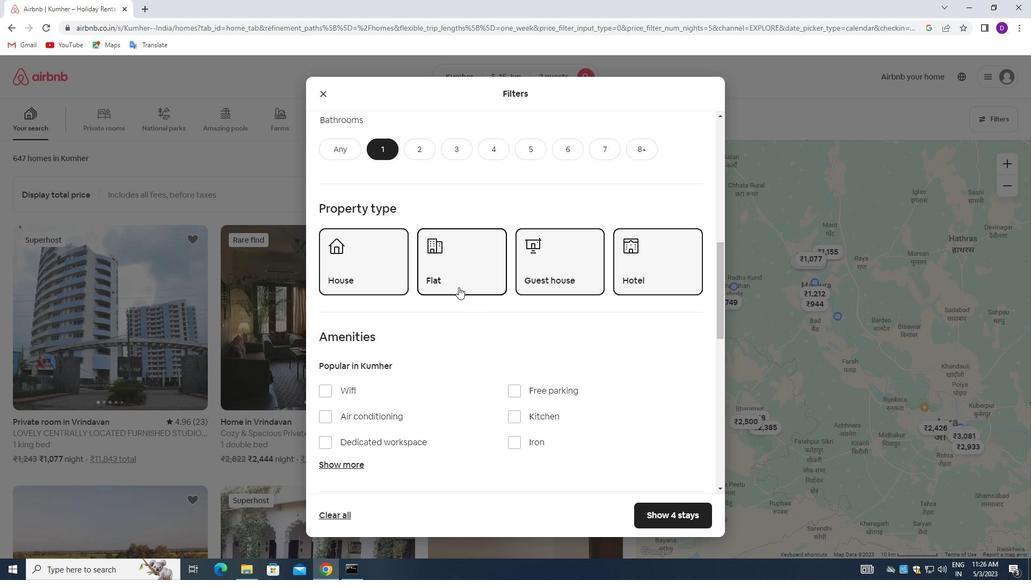 
Action: Mouse scrolled (459, 287) with delta (0, 0)
Screenshot: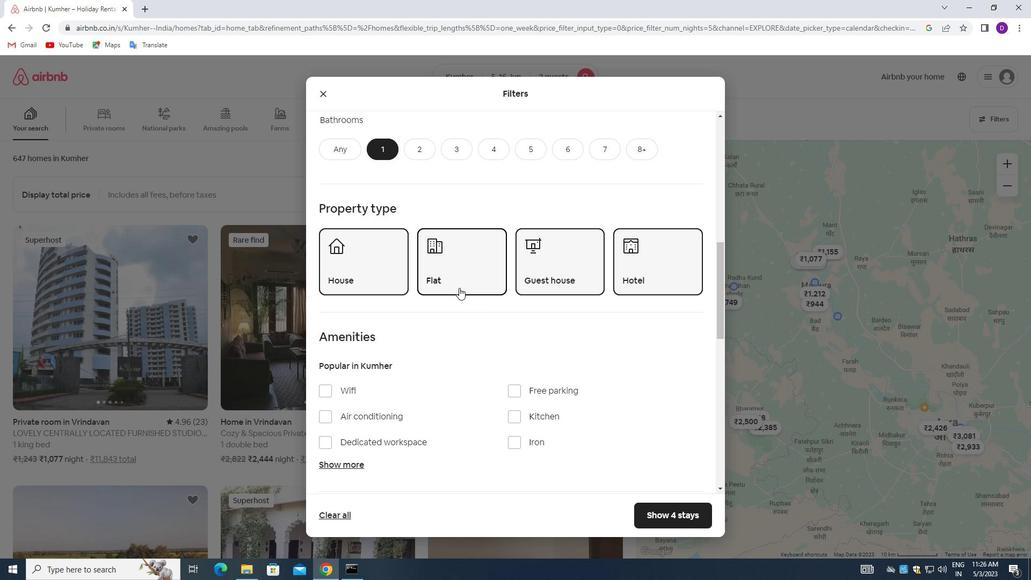 
Action: Mouse moved to (459, 288)
Screenshot: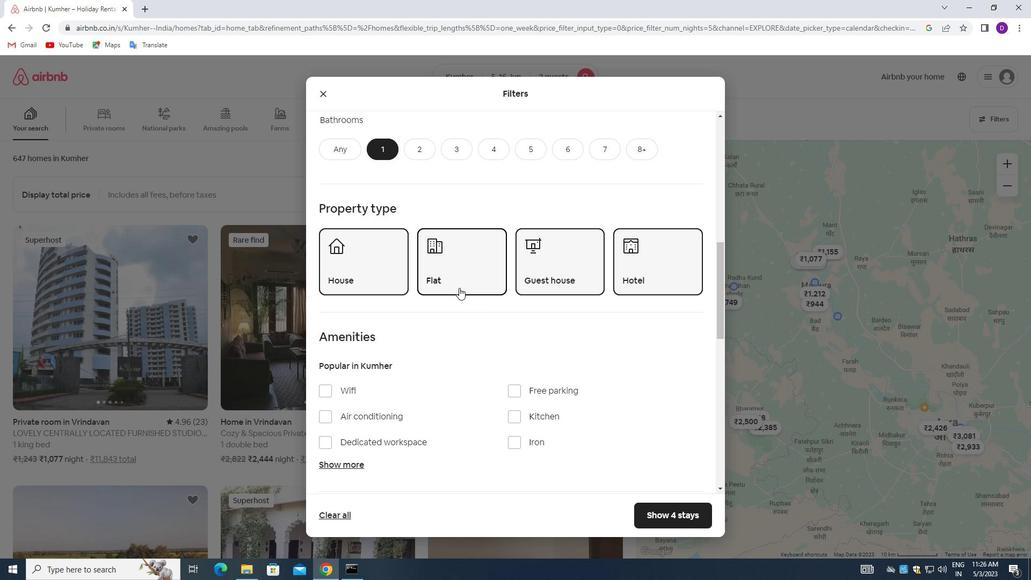 
Action: Mouse scrolled (459, 287) with delta (0, 0)
Screenshot: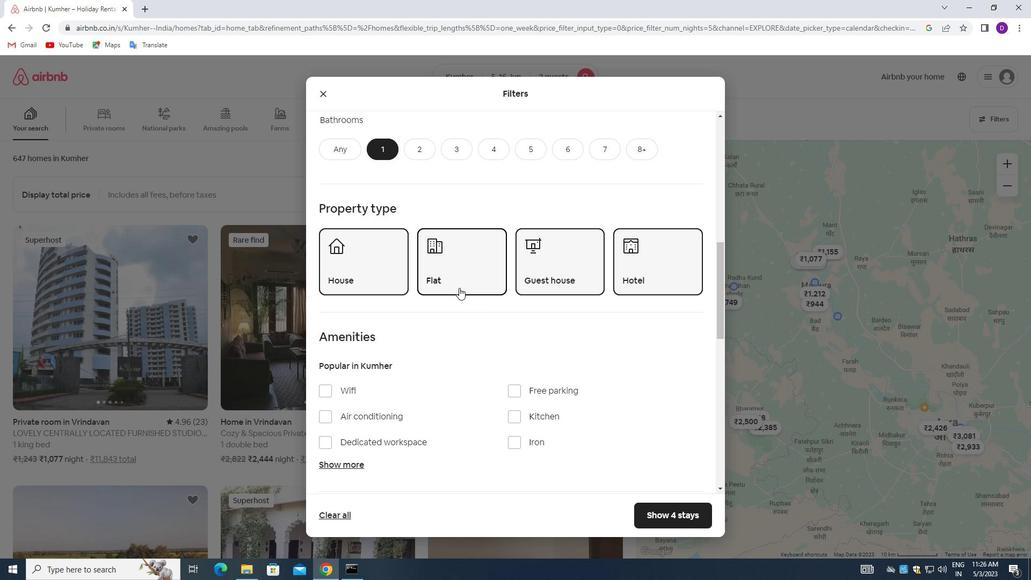 
Action: Mouse moved to (459, 288)
Screenshot: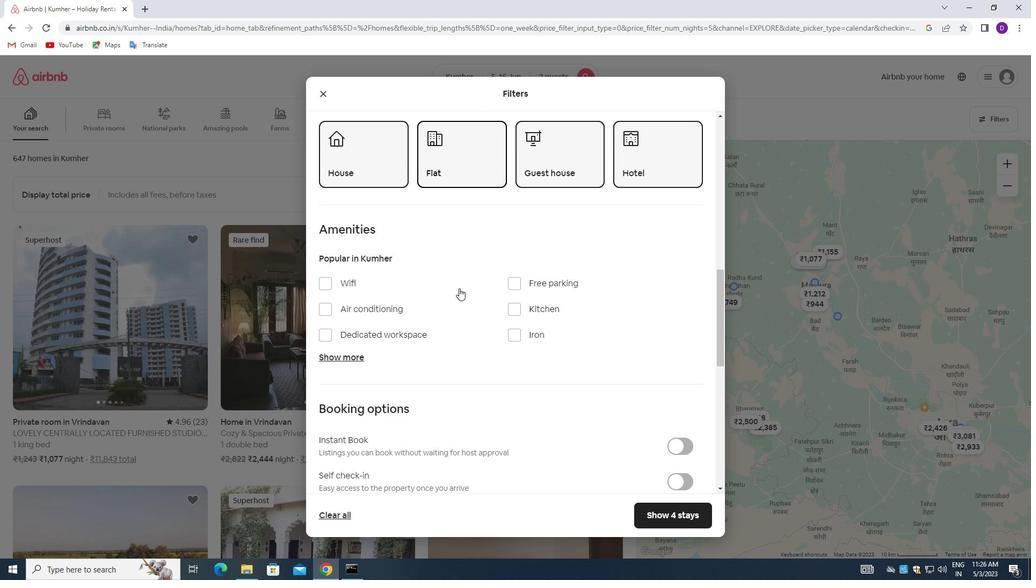 
Action: Mouse scrolled (459, 287) with delta (0, 0)
Screenshot: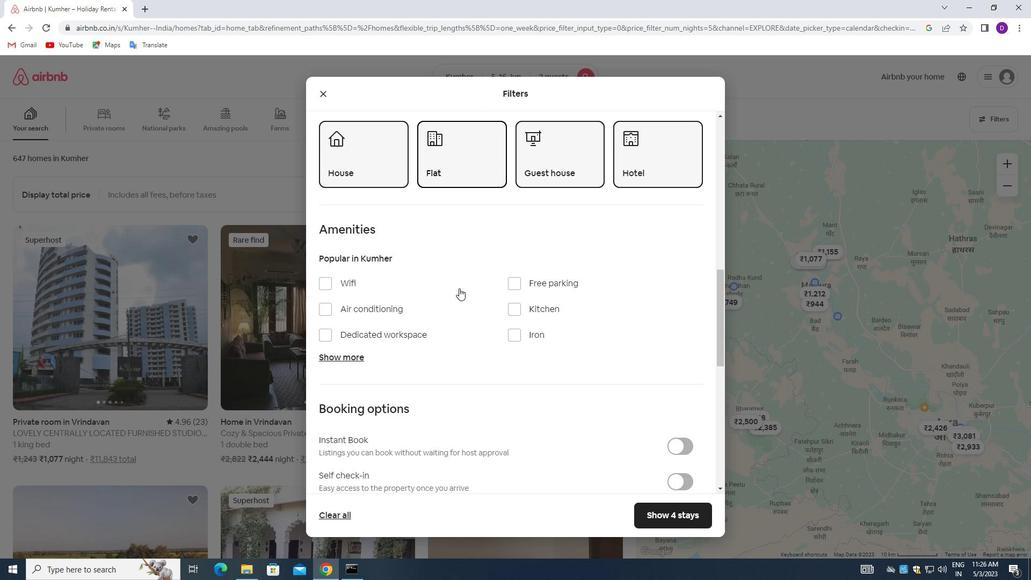 
Action: Mouse moved to (459, 288)
Screenshot: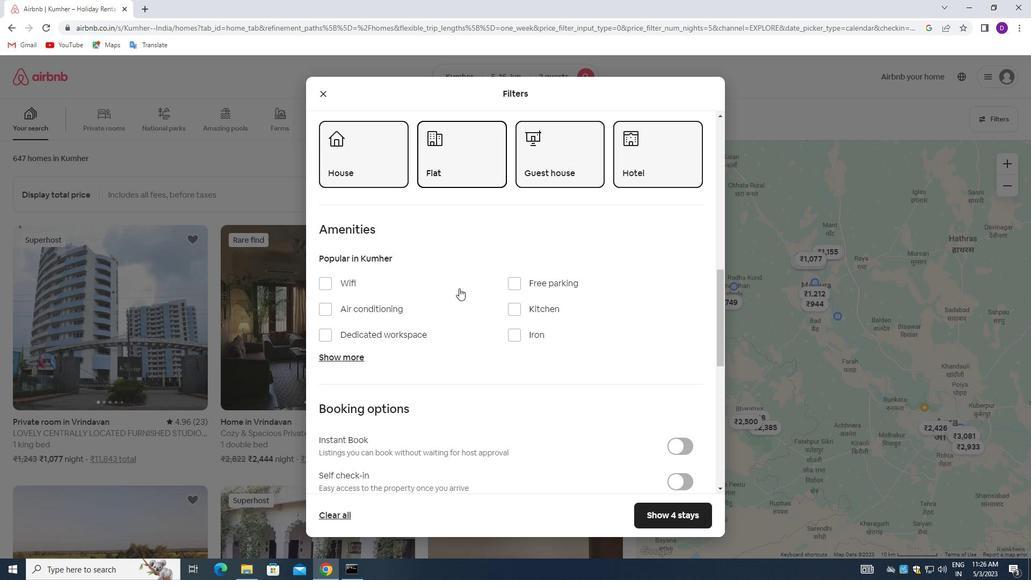 
Action: Mouse scrolled (459, 288) with delta (0, 0)
Screenshot: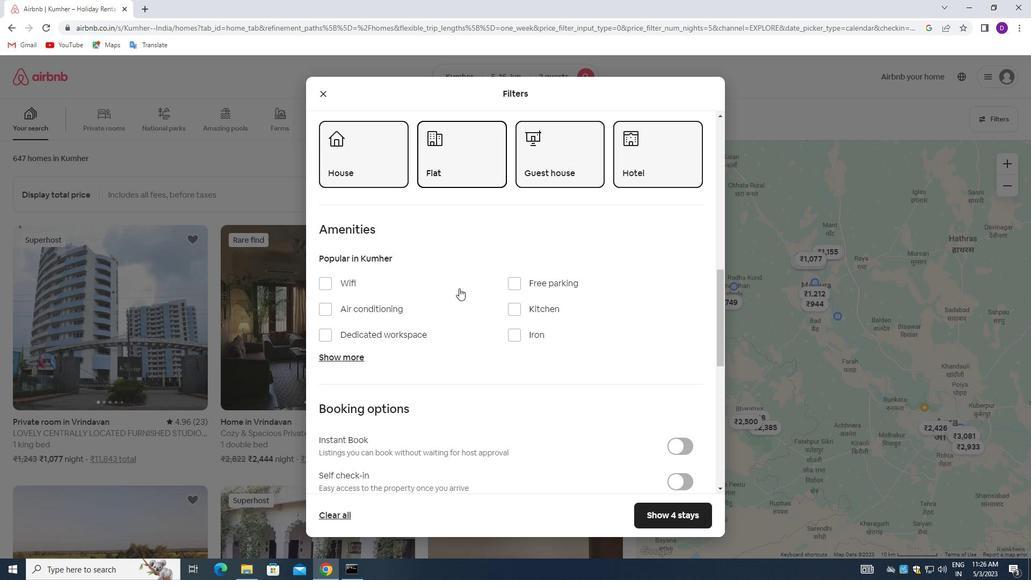 
Action: Mouse moved to (466, 293)
Screenshot: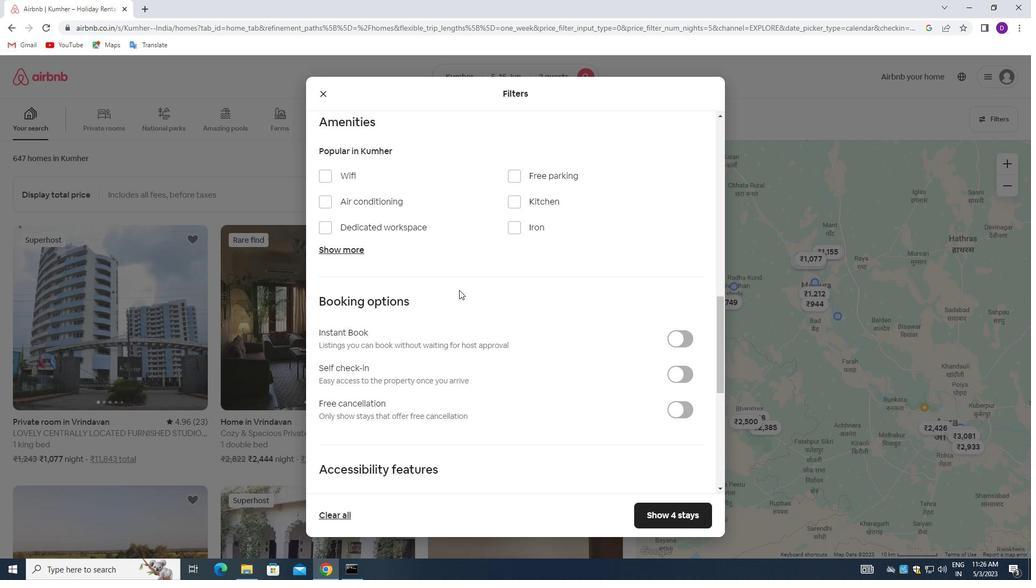 
Action: Mouse scrolled (466, 293) with delta (0, 0)
Screenshot: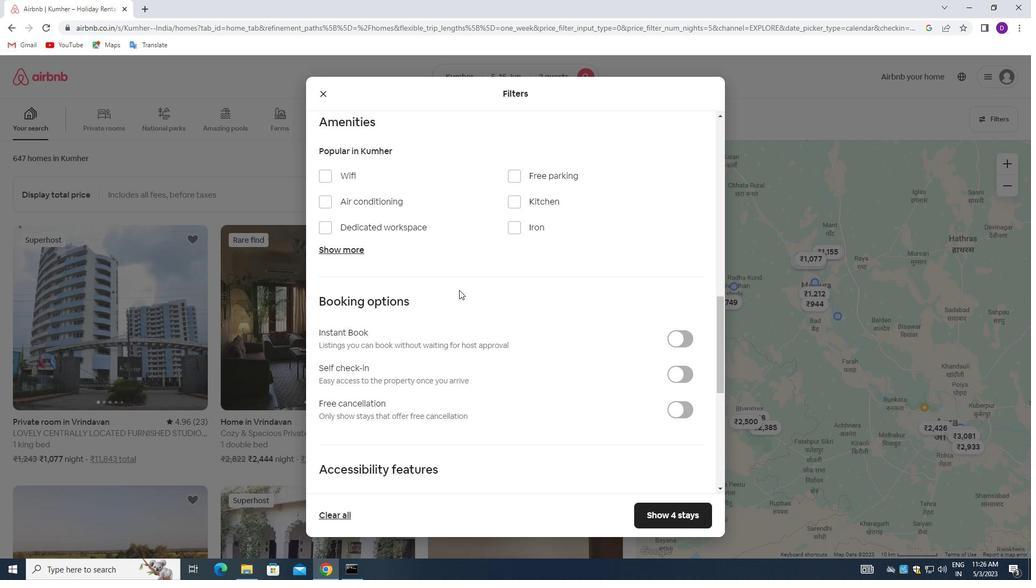 
Action: Mouse moved to (466, 295)
Screenshot: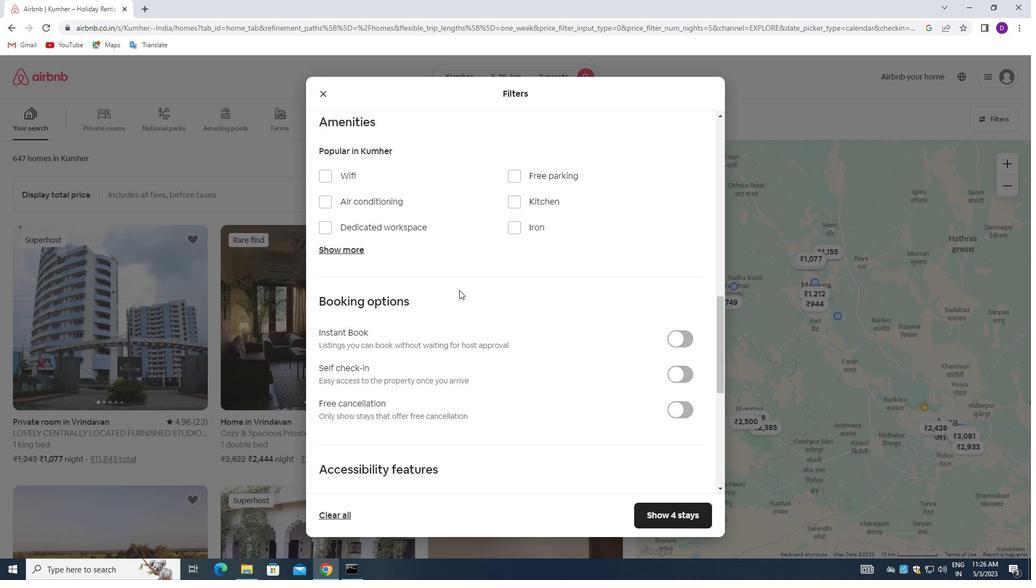 
Action: Mouse scrolled (466, 295) with delta (0, 0)
Screenshot: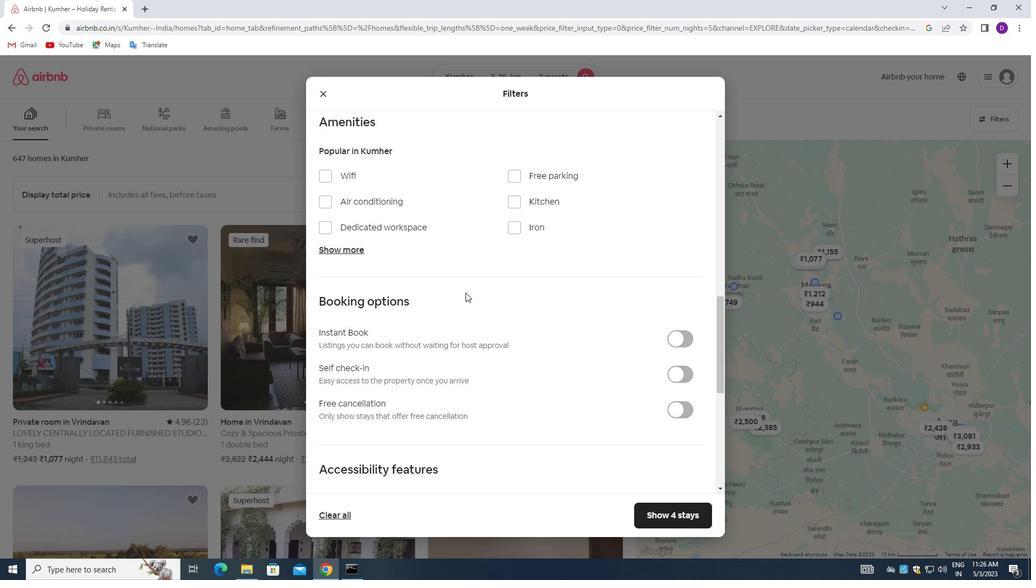 
Action: Mouse moved to (673, 269)
Screenshot: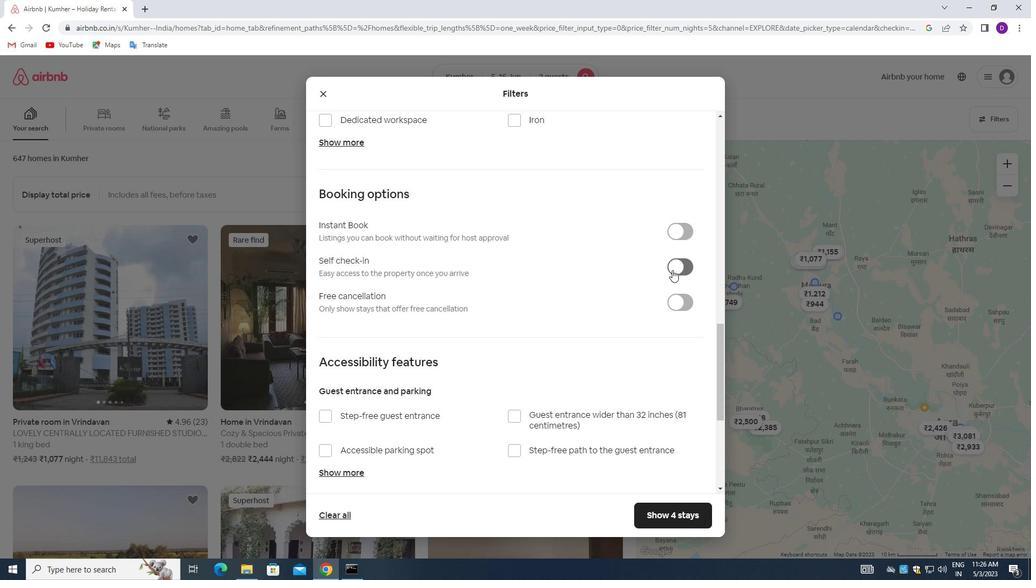 
Action: Mouse pressed left at (673, 269)
Screenshot: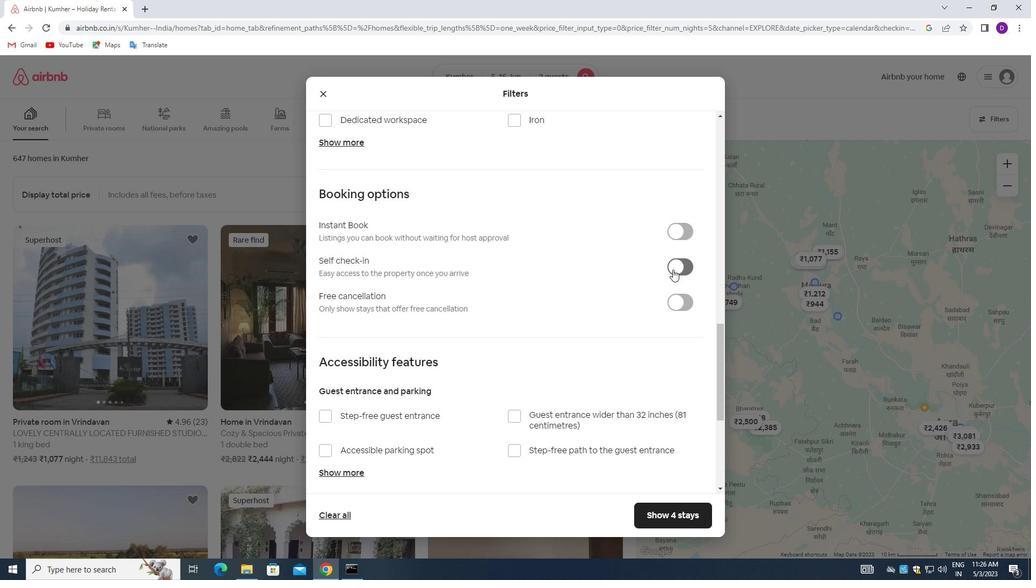 
Action: Mouse moved to (496, 281)
Screenshot: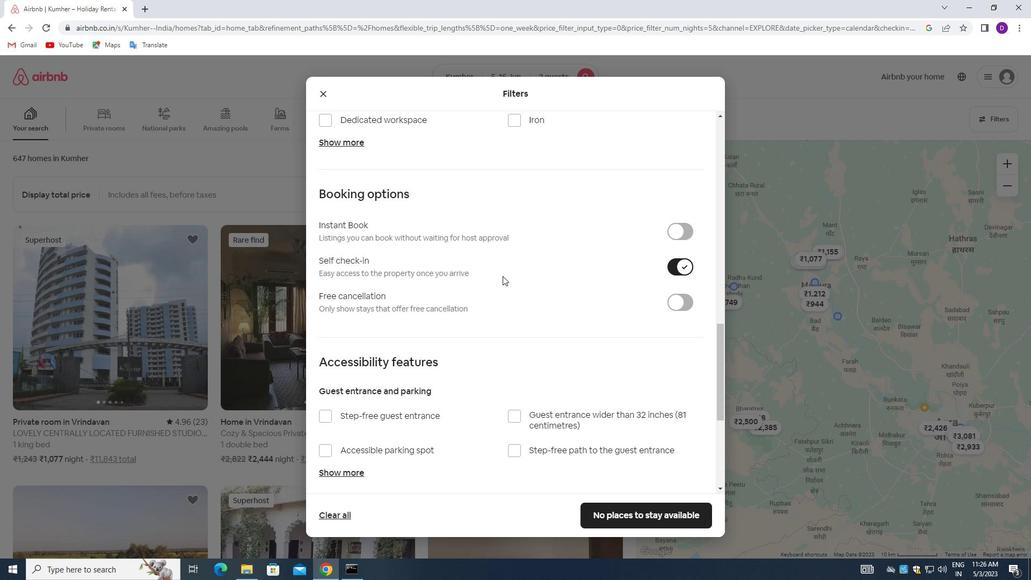 
Action: Mouse scrolled (496, 280) with delta (0, 0)
Screenshot: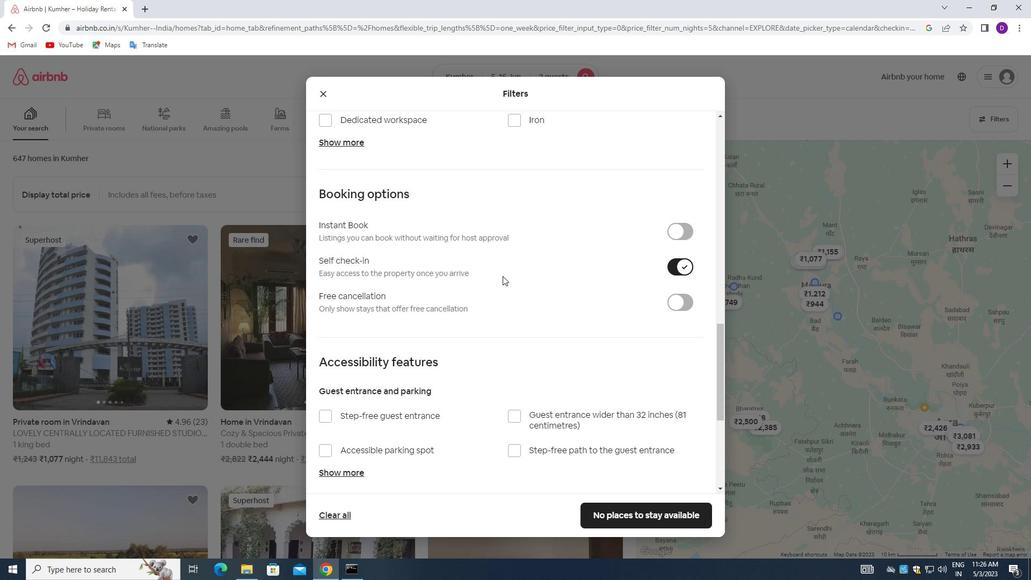 
Action: Mouse moved to (495, 282)
Screenshot: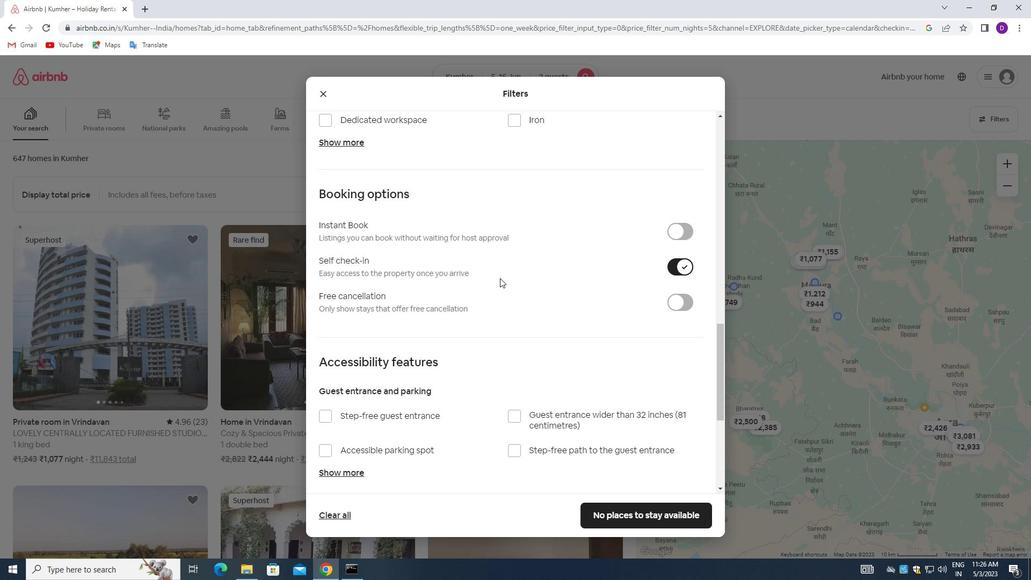 
Action: Mouse scrolled (495, 281) with delta (0, 0)
Screenshot: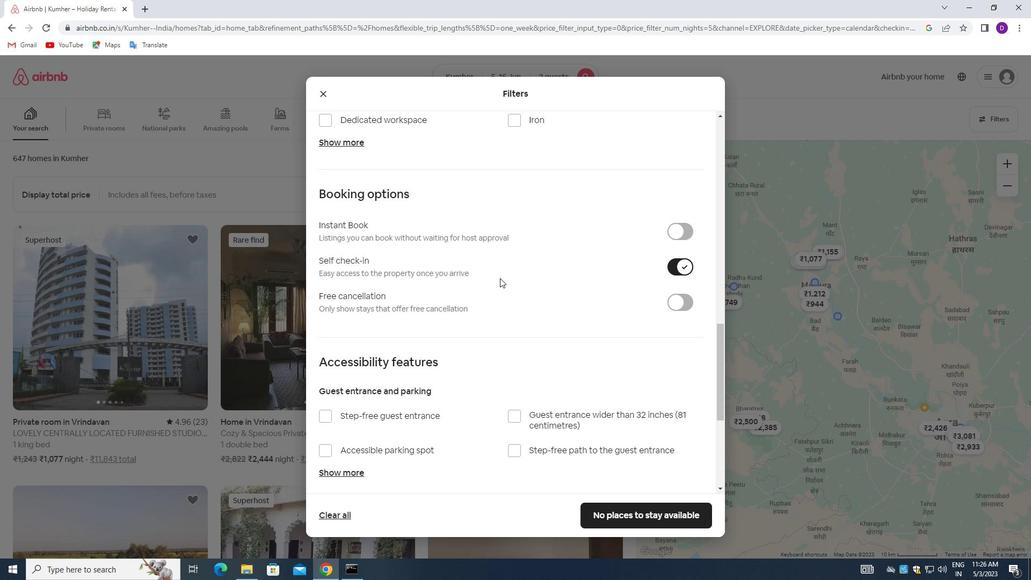 
Action: Mouse moved to (483, 290)
Screenshot: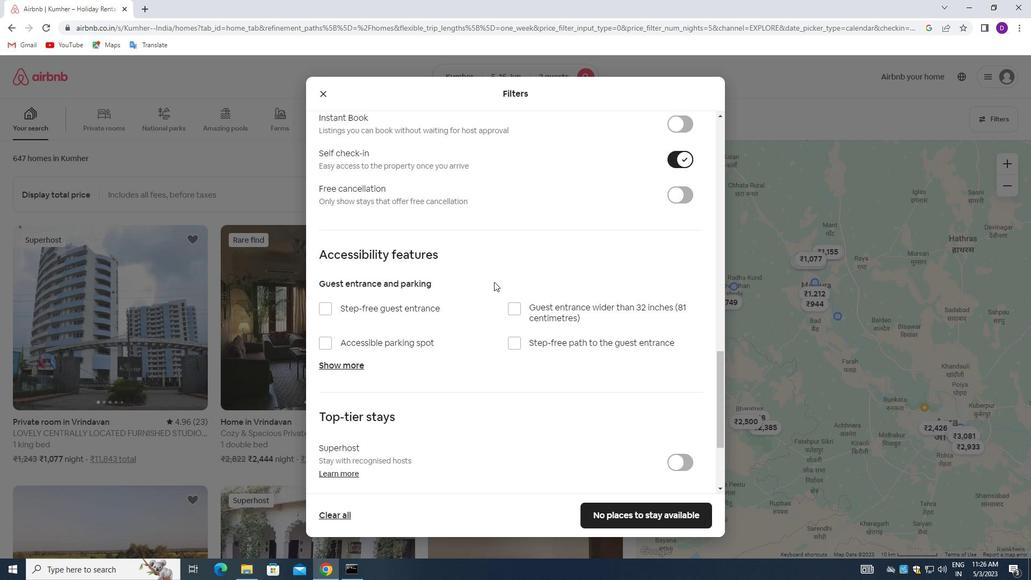
Action: Mouse scrolled (483, 290) with delta (0, 0)
Screenshot: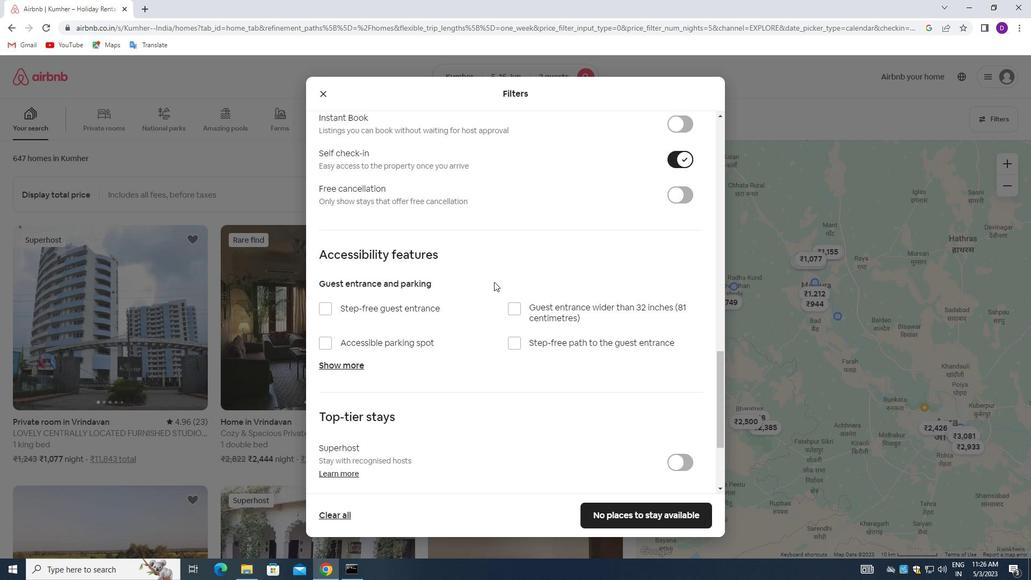 
Action: Mouse moved to (482, 292)
Screenshot: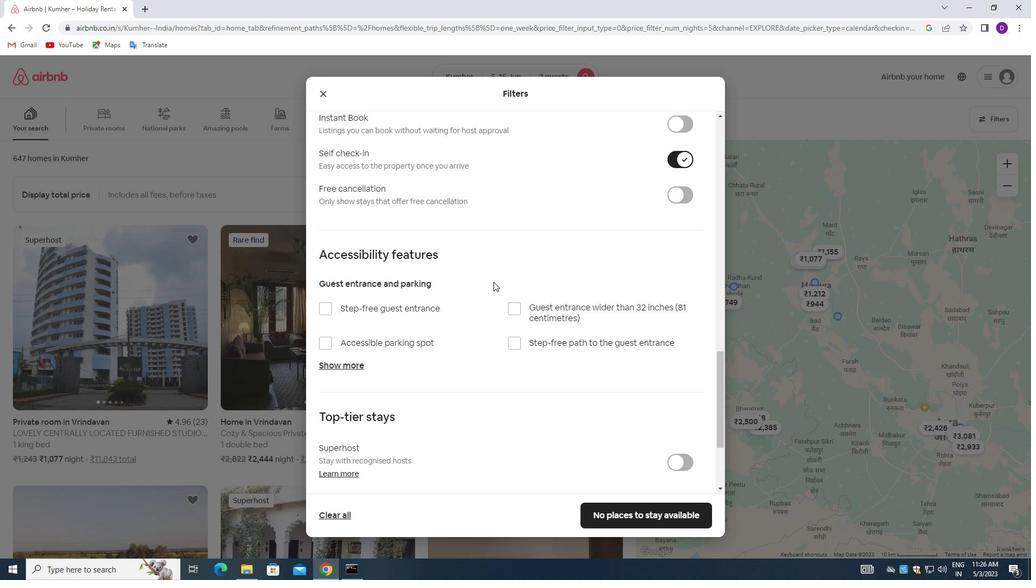 
Action: Mouse scrolled (482, 291) with delta (0, 0)
Screenshot: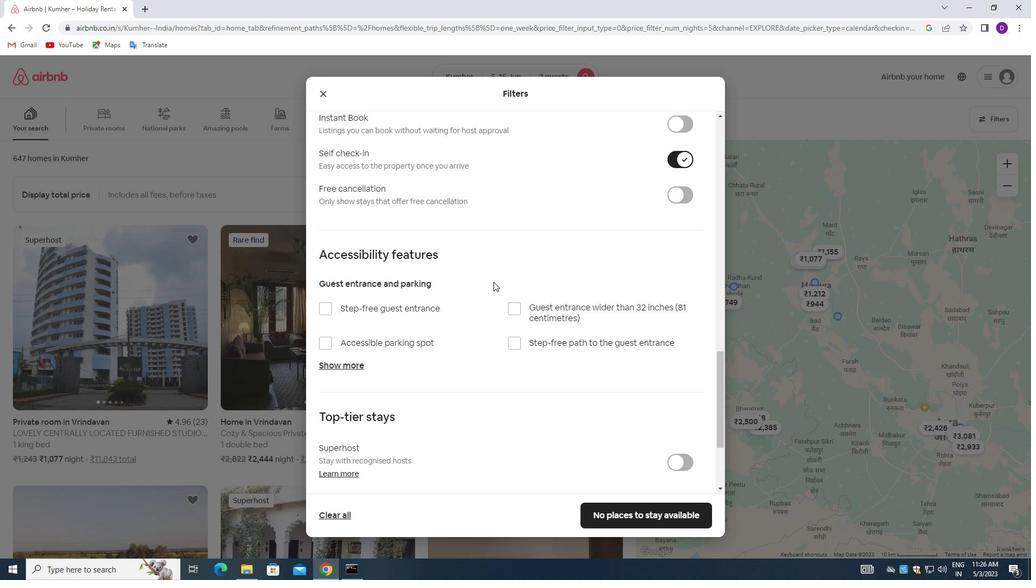 
Action: Mouse moved to (482, 293)
Screenshot: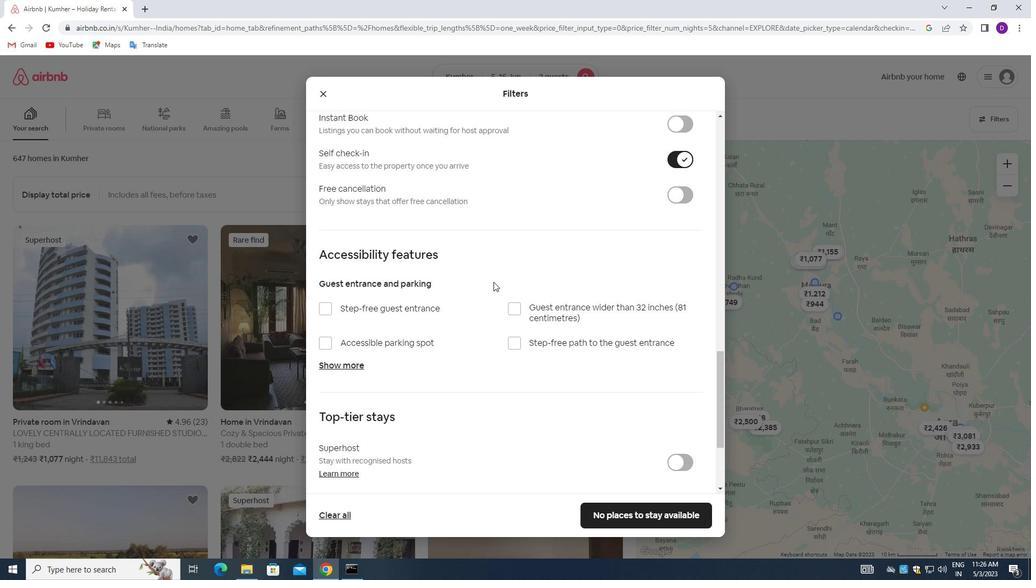 
Action: Mouse scrolled (482, 293) with delta (0, 0)
Screenshot: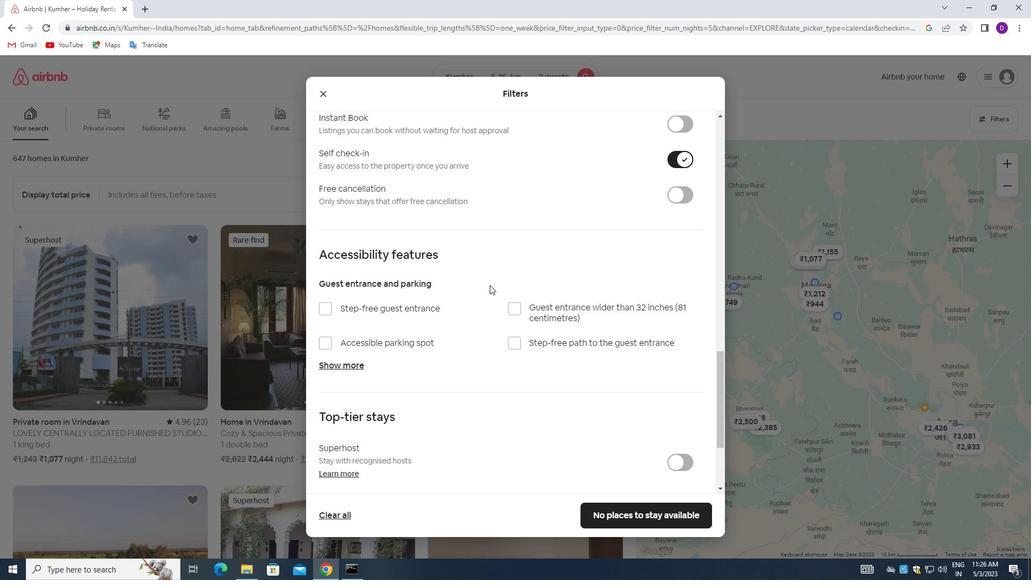 
Action: Mouse moved to (475, 316)
Screenshot: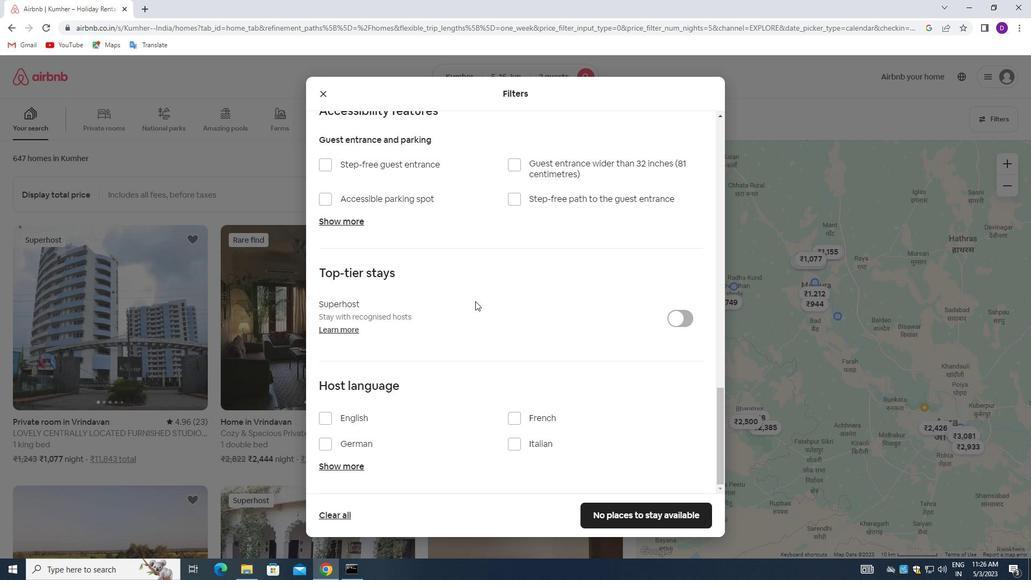 
Action: Mouse scrolled (475, 315) with delta (0, 0)
Screenshot: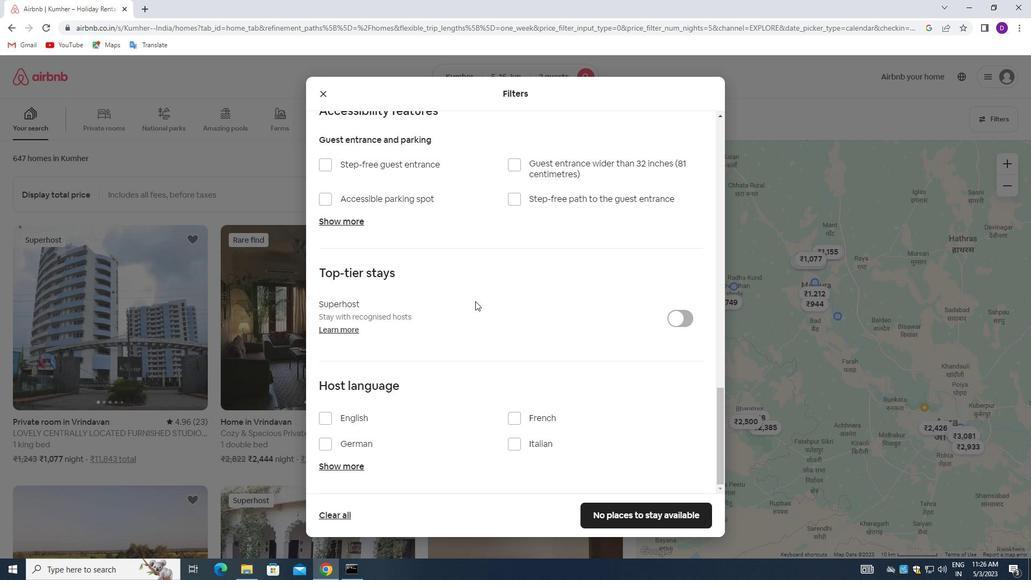 
Action: Mouse moved to (476, 322)
Screenshot: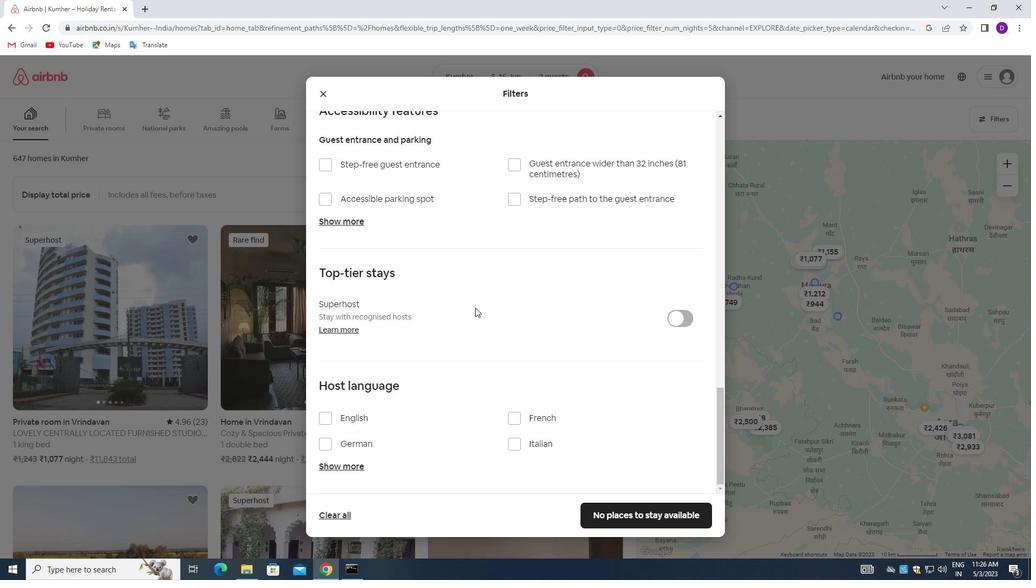 
Action: Mouse scrolled (476, 321) with delta (0, 0)
Screenshot: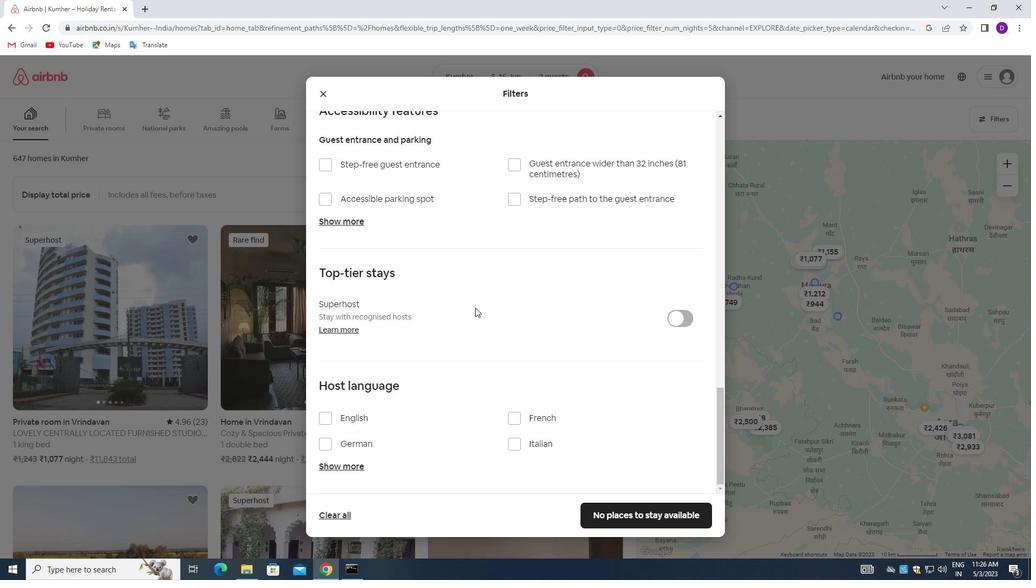 
Action: Mouse moved to (476, 327)
Screenshot: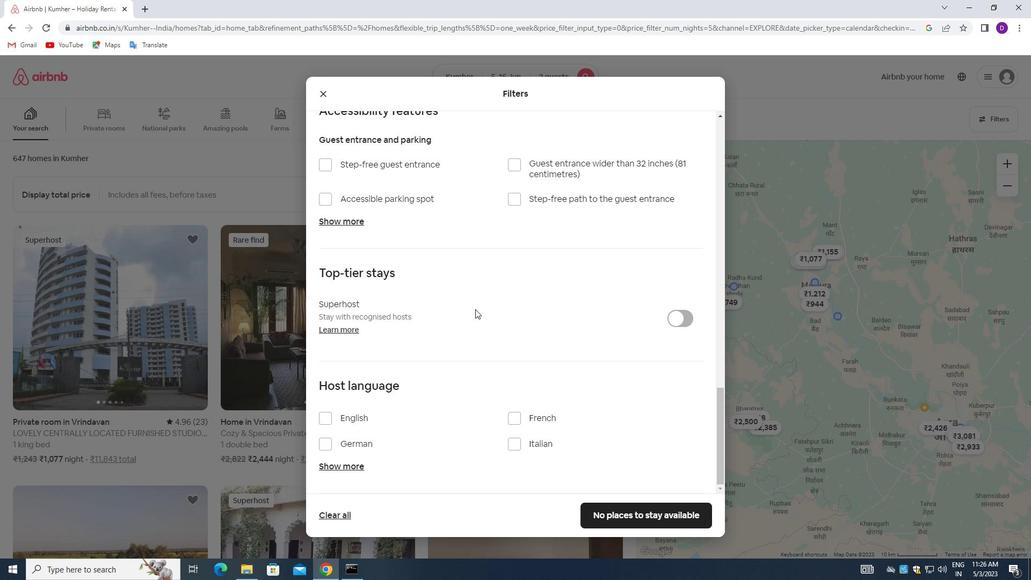 
Action: Mouse scrolled (476, 326) with delta (0, 0)
Screenshot: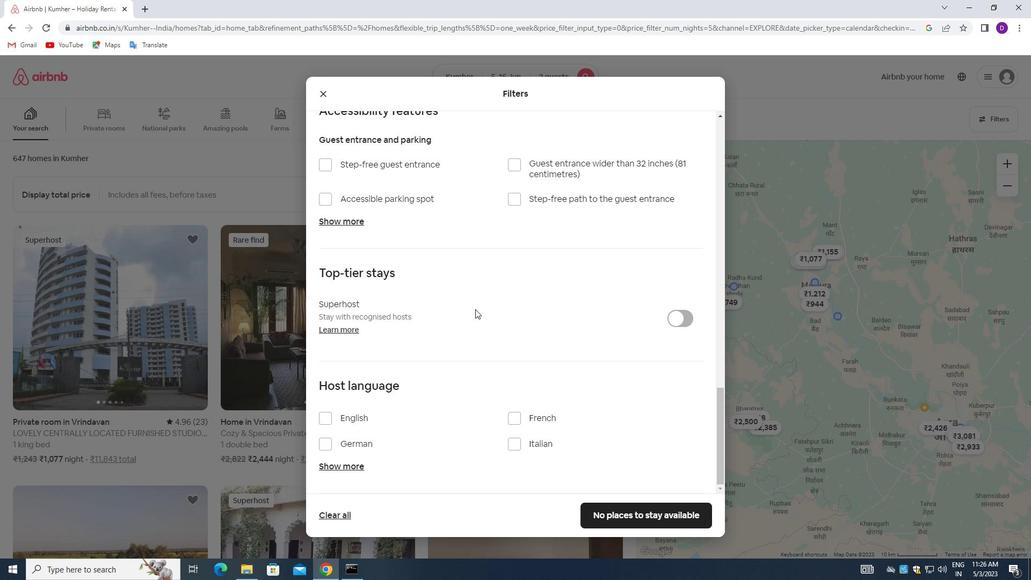 
Action: Mouse moved to (474, 330)
Screenshot: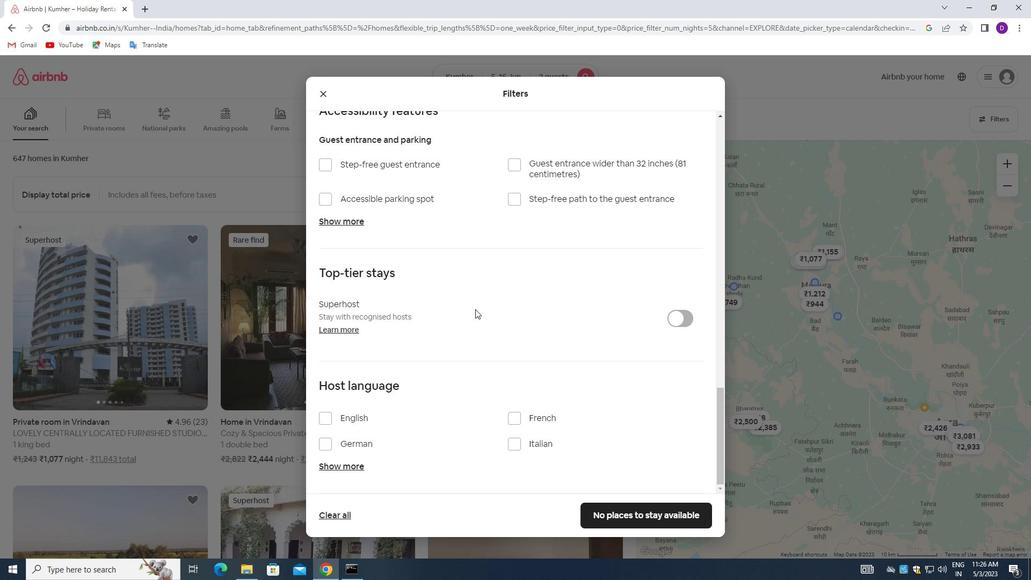 
Action: Mouse scrolled (474, 329) with delta (0, 0)
Screenshot: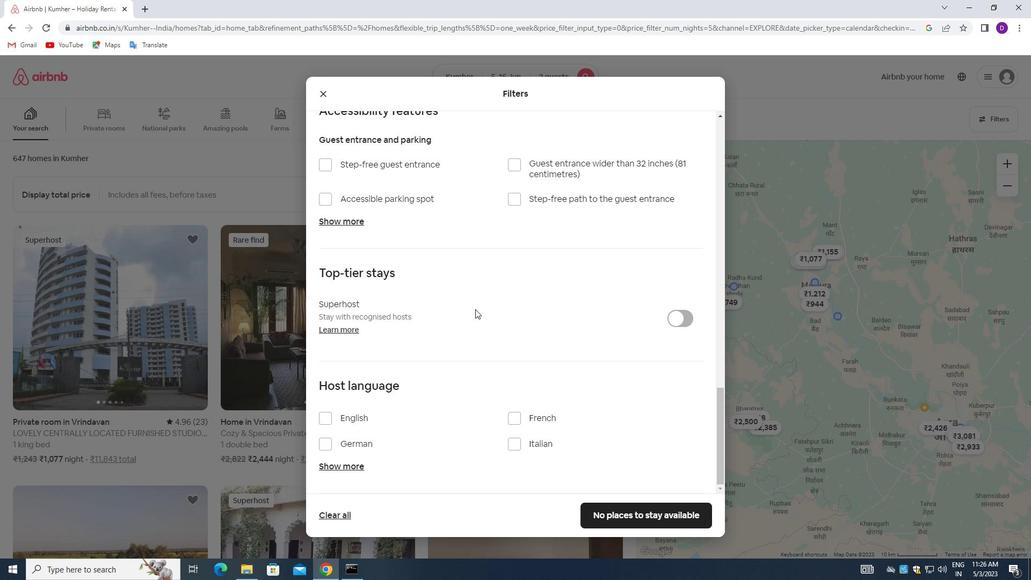 
Action: Mouse moved to (322, 417)
Screenshot: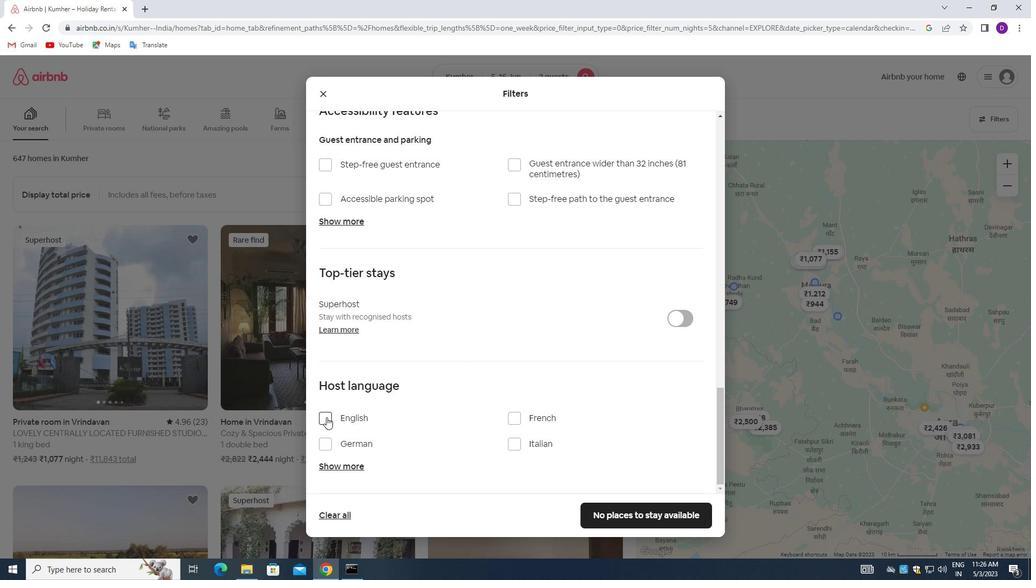 
Action: Mouse pressed left at (322, 417)
Screenshot: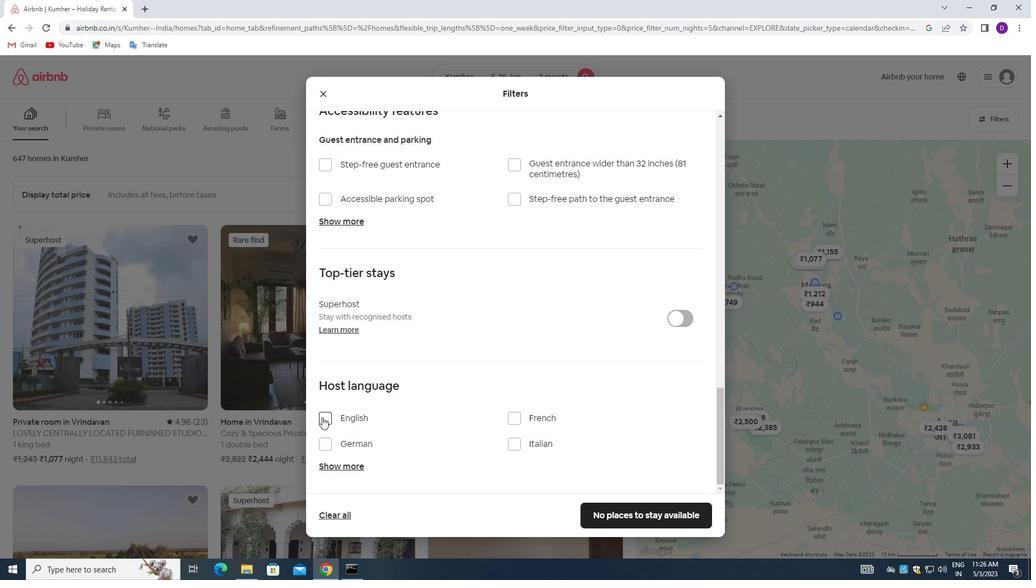 
Action: Mouse moved to (639, 510)
Screenshot: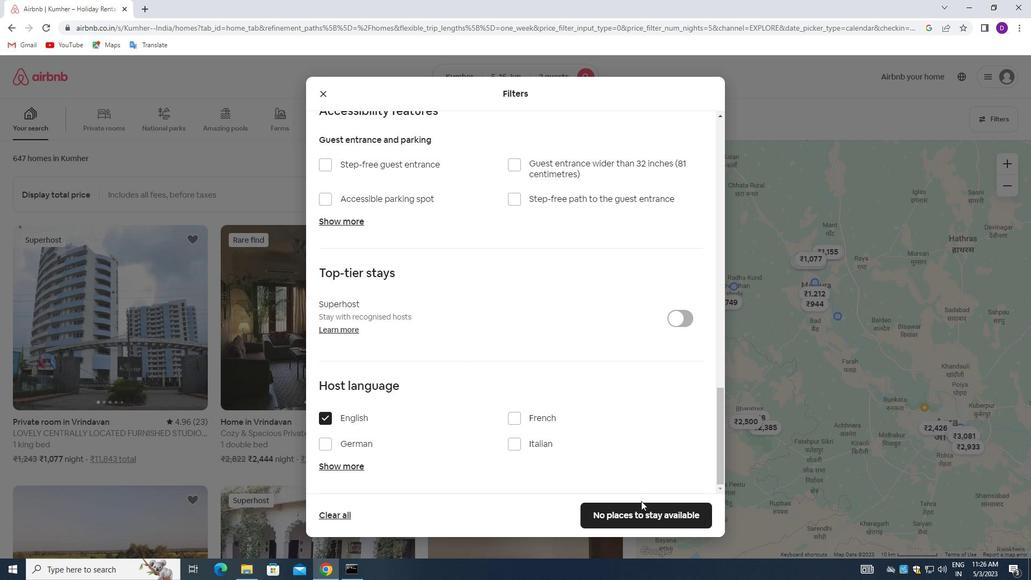
Action: Mouse pressed left at (639, 510)
Screenshot: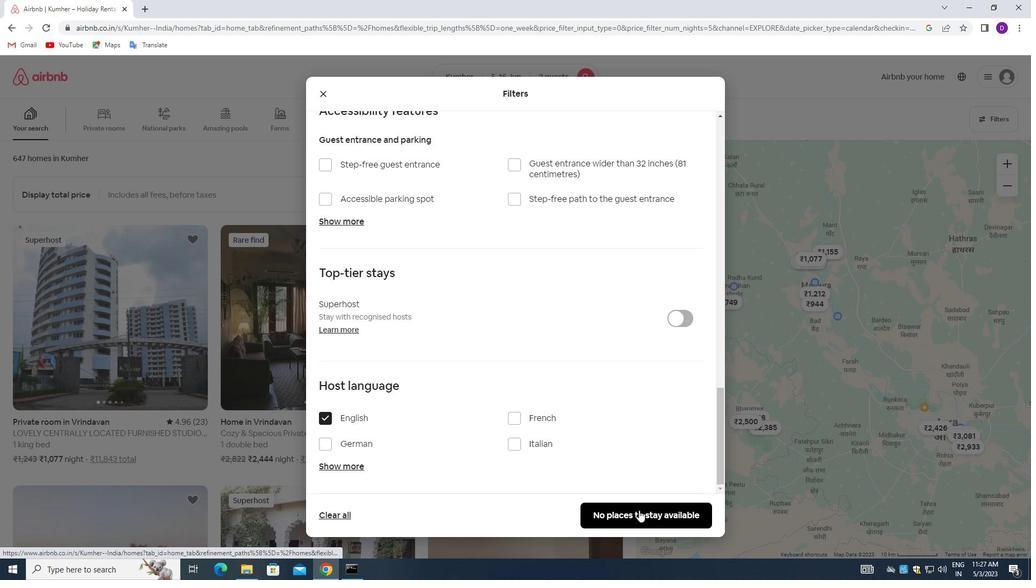 
Action: Mouse moved to (663, 427)
Screenshot: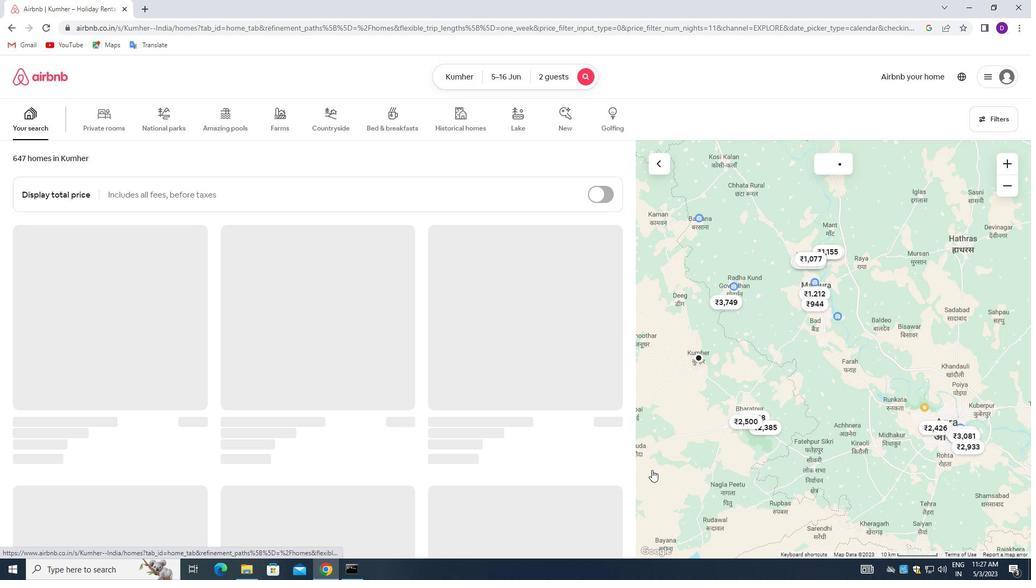
